 Task: Search one way flight ticket for 2 adults, 4 children and 1 infant on lap in business from Stockton: Stockton Metropolitan Airport to Rock Springs: Southwest Wyoming Regional Airport (rock Springs Sweetwater County Airport) on 8-5-2023. Choice of flights is Singapure airlines. Number of bags: 8 checked bags. Price is upto 60000. Outbound departure time preference is 7:45.
Action: Mouse moved to (289, 120)
Screenshot: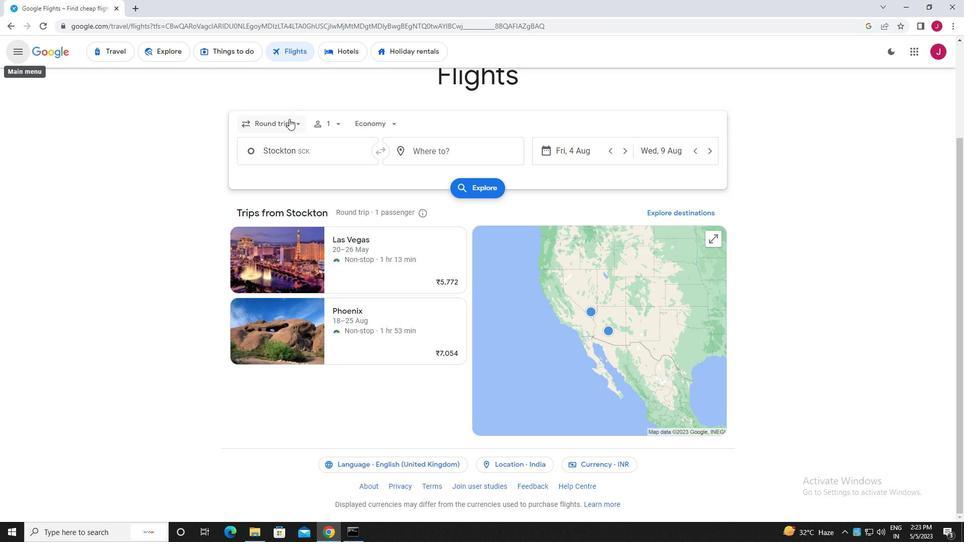 
Action: Mouse pressed left at (289, 120)
Screenshot: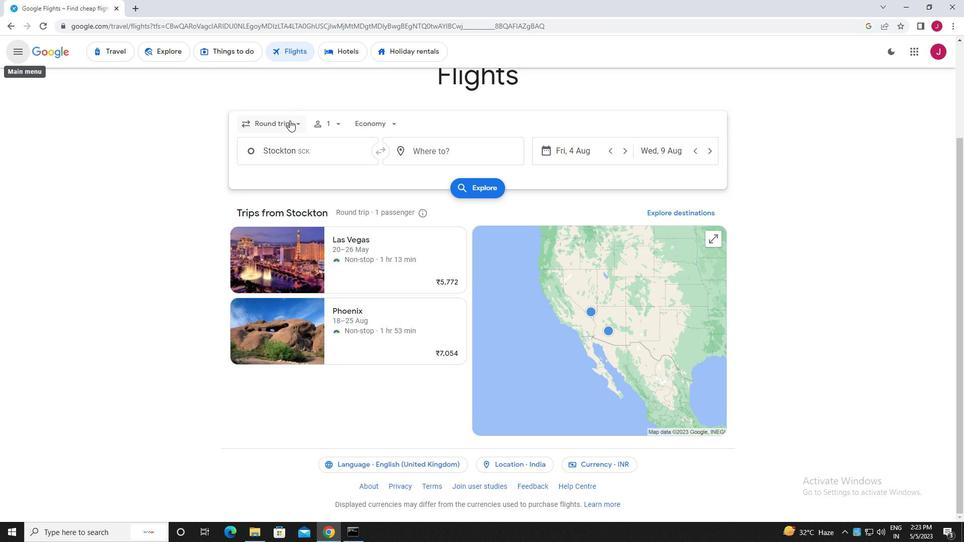 
Action: Mouse moved to (288, 165)
Screenshot: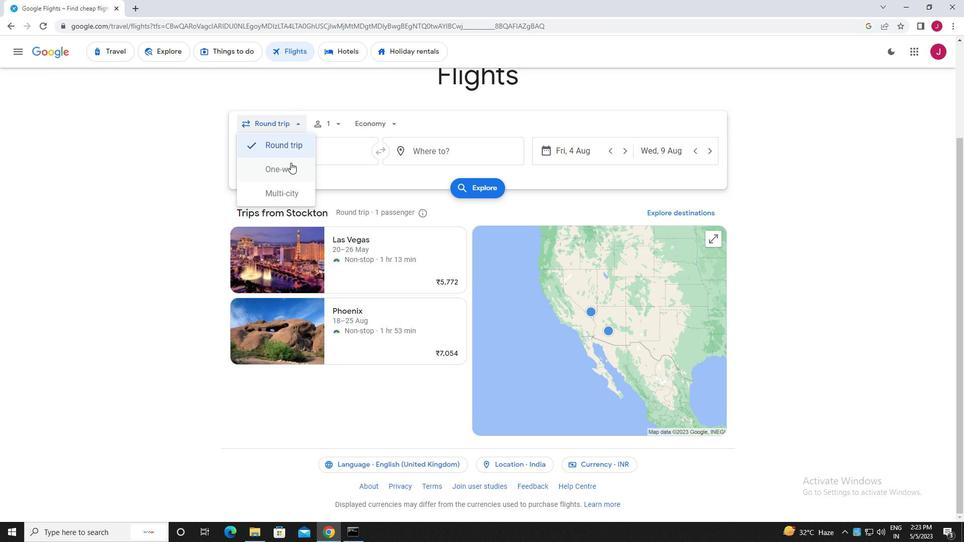 
Action: Mouse pressed left at (288, 165)
Screenshot: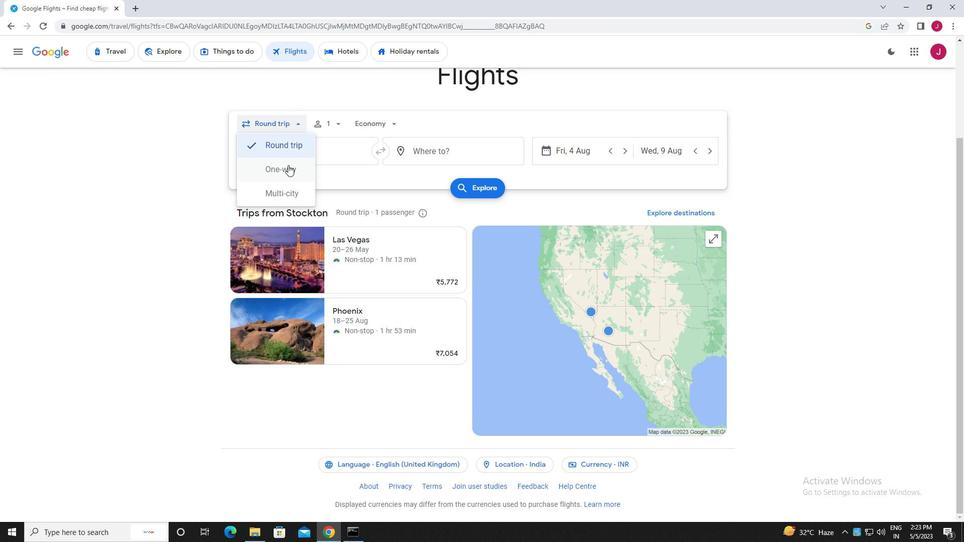 
Action: Mouse moved to (334, 123)
Screenshot: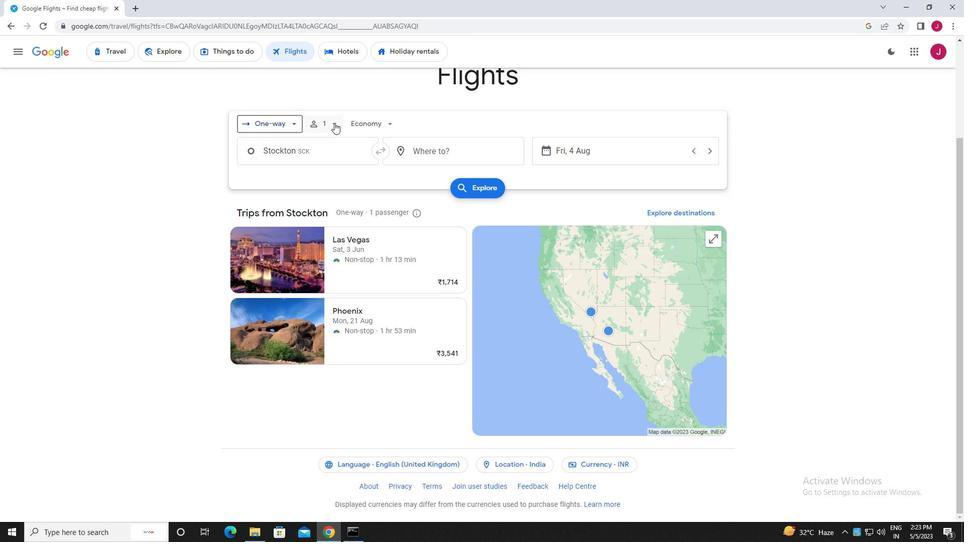 
Action: Mouse pressed left at (334, 123)
Screenshot: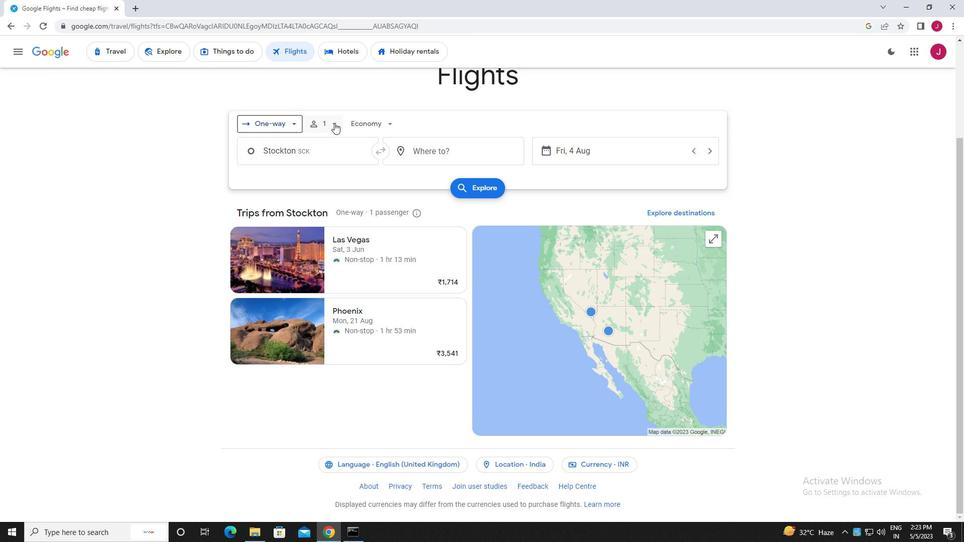 
Action: Mouse moved to (409, 147)
Screenshot: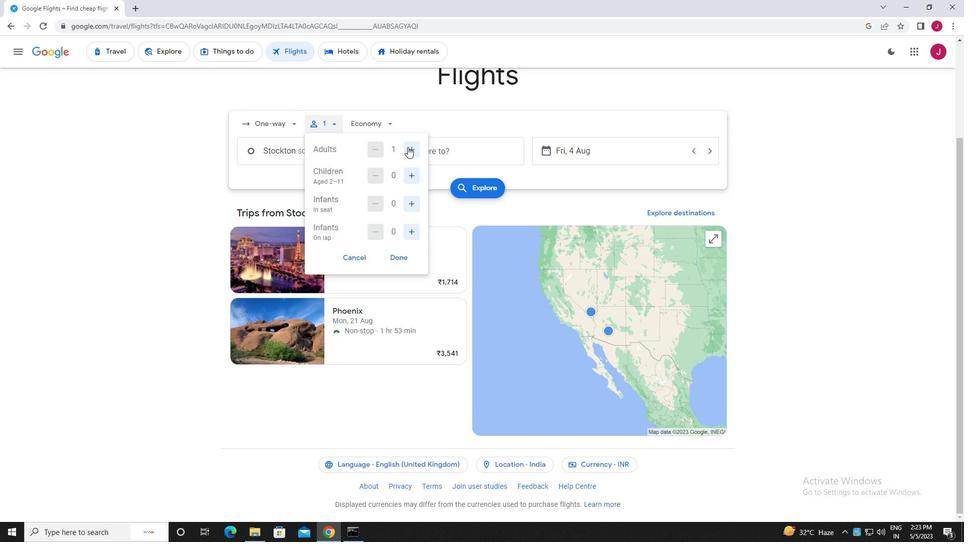 
Action: Mouse pressed left at (409, 147)
Screenshot: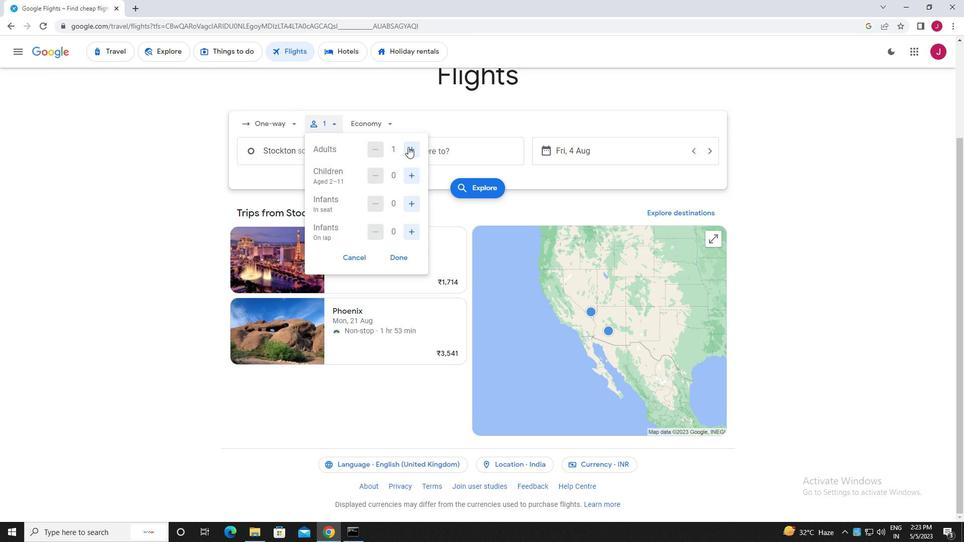
Action: Mouse moved to (406, 176)
Screenshot: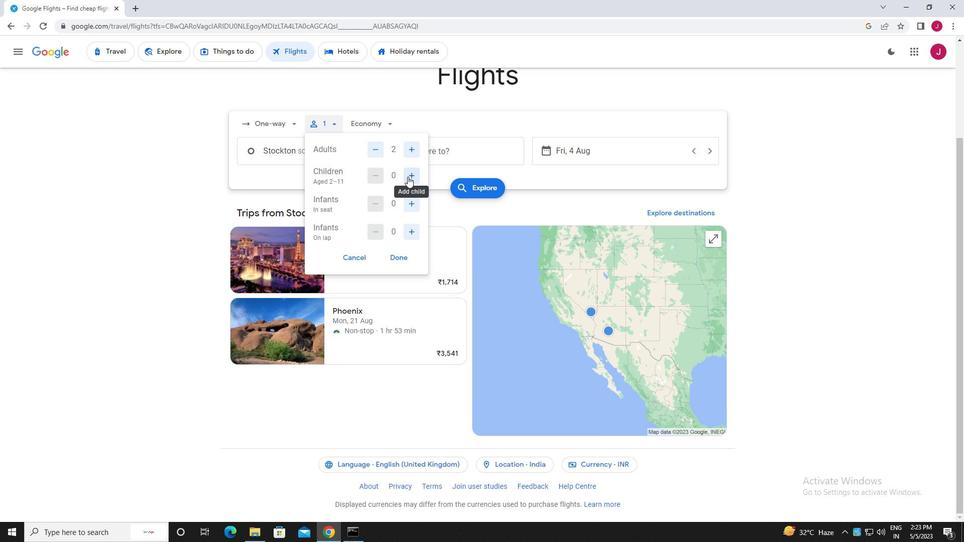 
Action: Mouse pressed left at (406, 176)
Screenshot: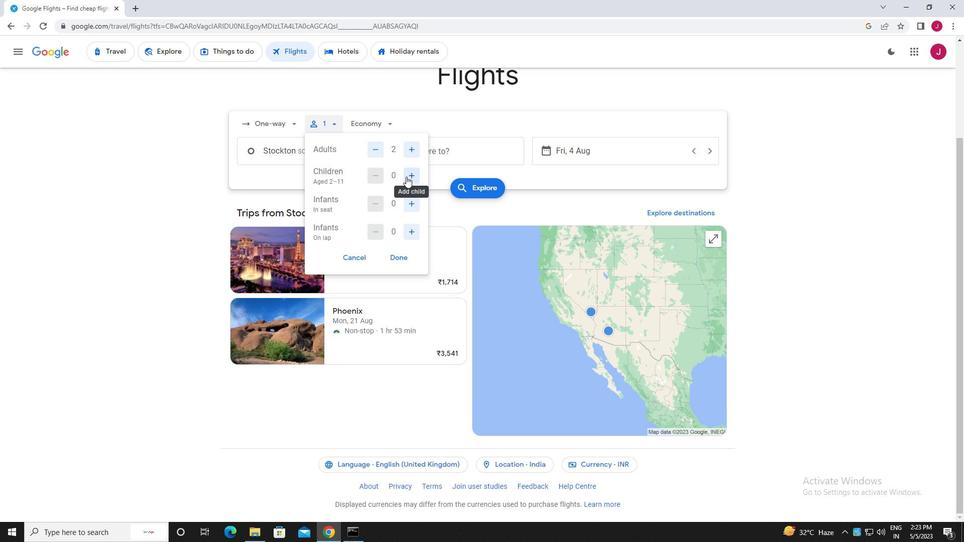
Action: Mouse pressed left at (406, 176)
Screenshot: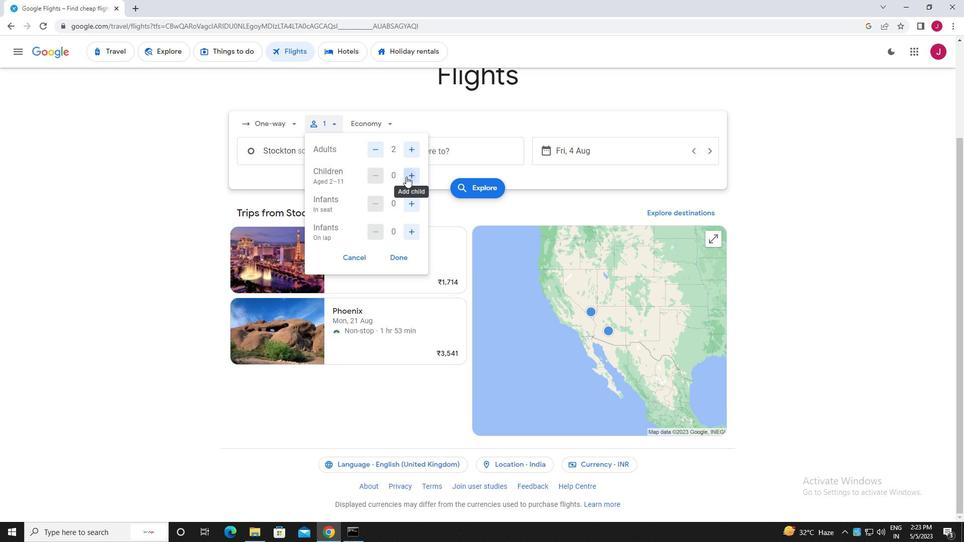 
Action: Mouse pressed left at (406, 176)
Screenshot: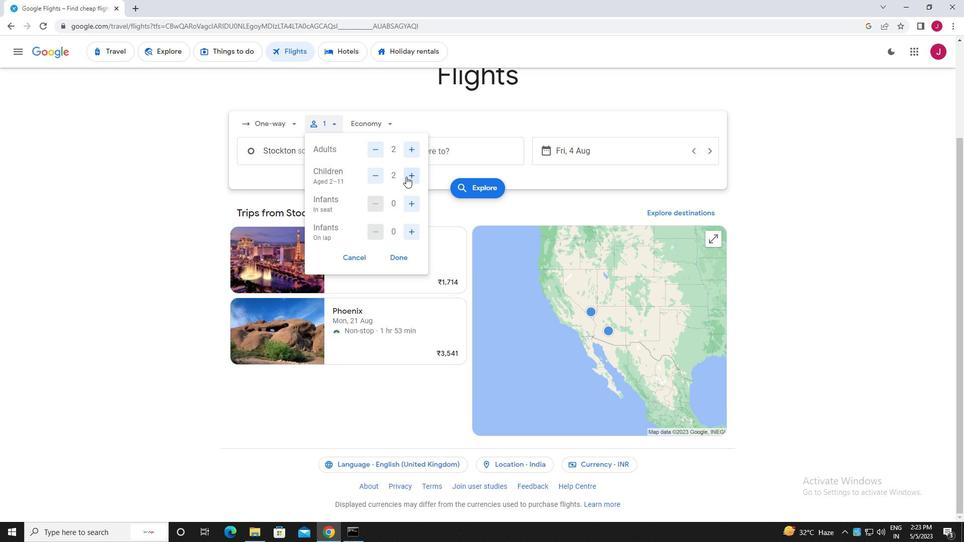 
Action: Mouse pressed left at (406, 176)
Screenshot: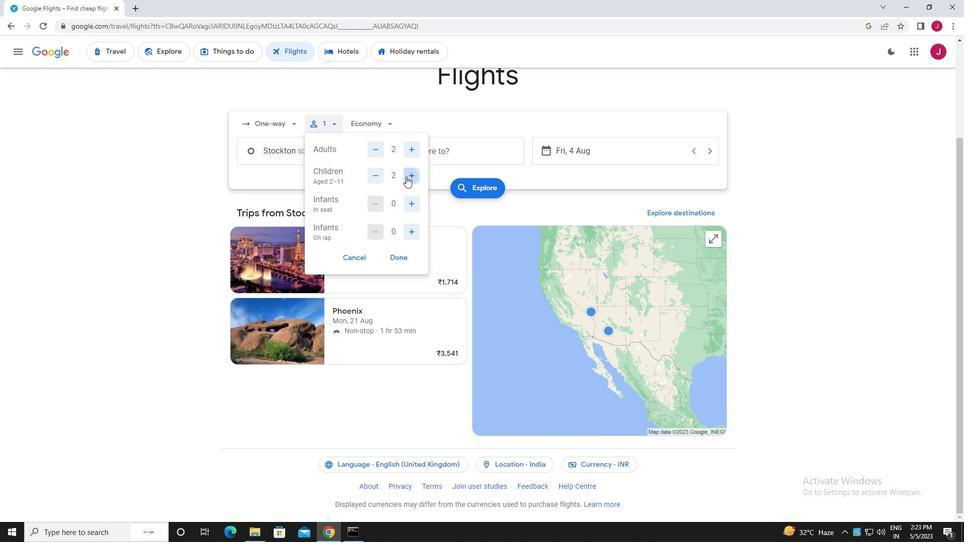 
Action: Mouse moved to (410, 231)
Screenshot: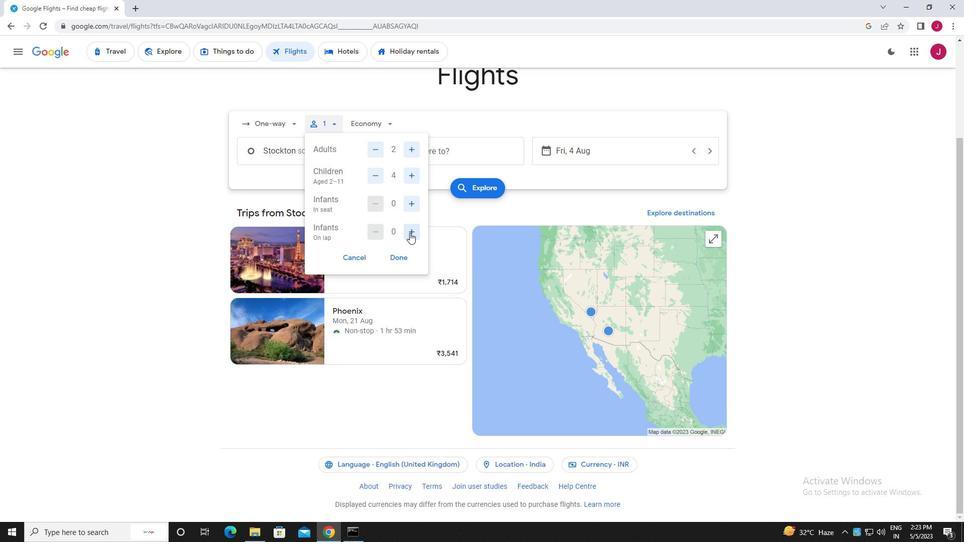 
Action: Mouse pressed left at (410, 231)
Screenshot: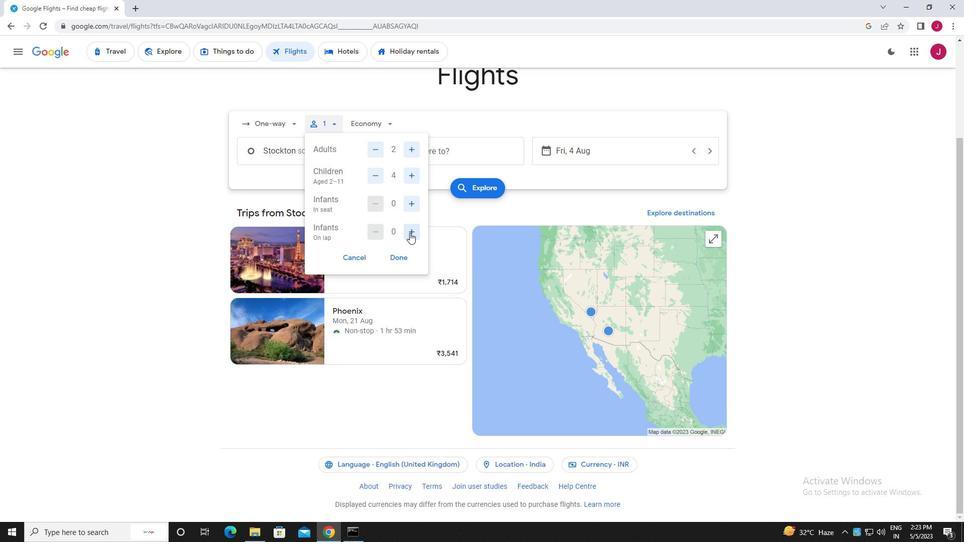
Action: Mouse moved to (395, 257)
Screenshot: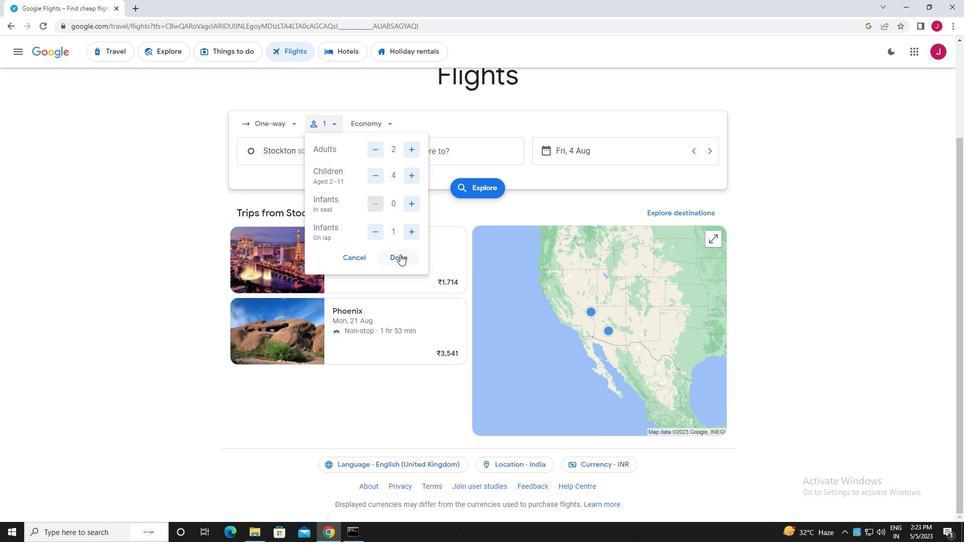 
Action: Mouse pressed left at (395, 257)
Screenshot: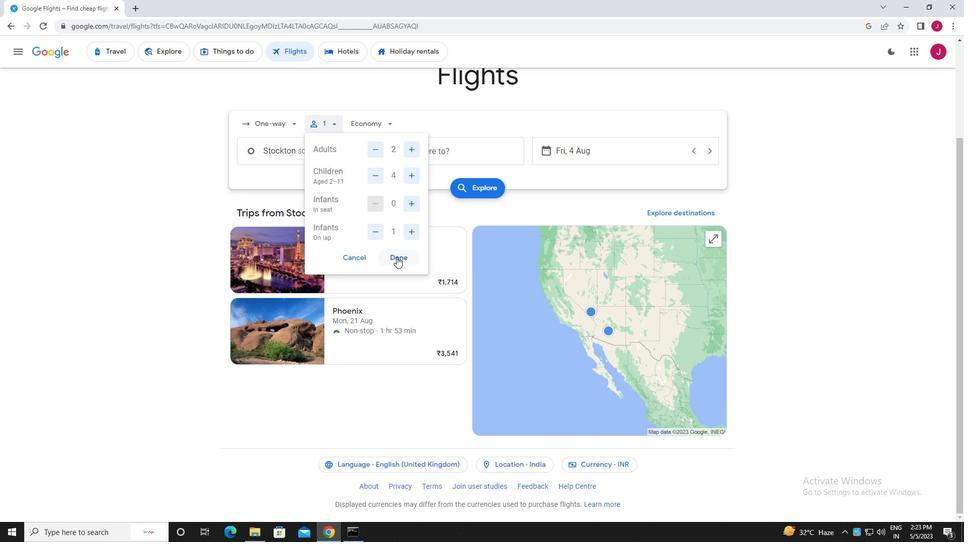 
Action: Mouse moved to (379, 122)
Screenshot: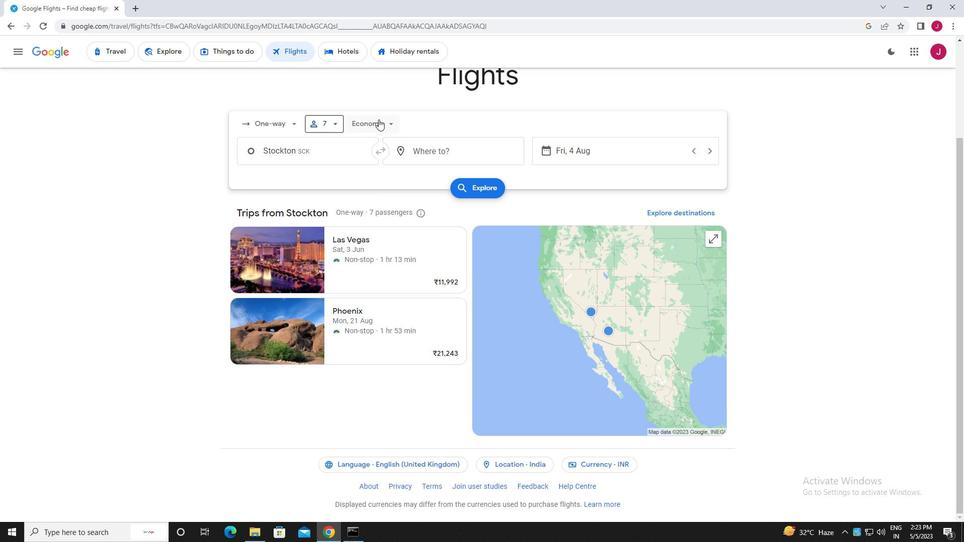 
Action: Mouse pressed left at (379, 122)
Screenshot: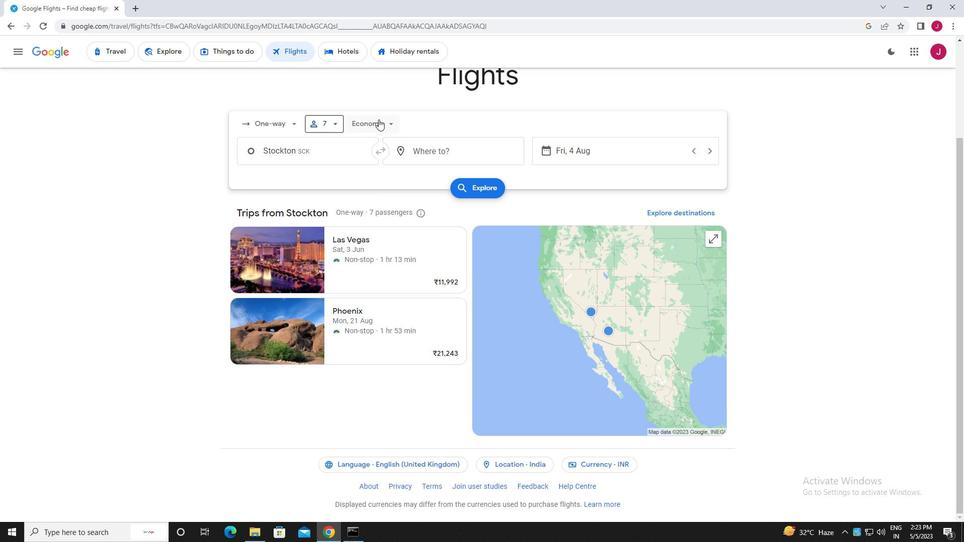 
Action: Mouse moved to (401, 192)
Screenshot: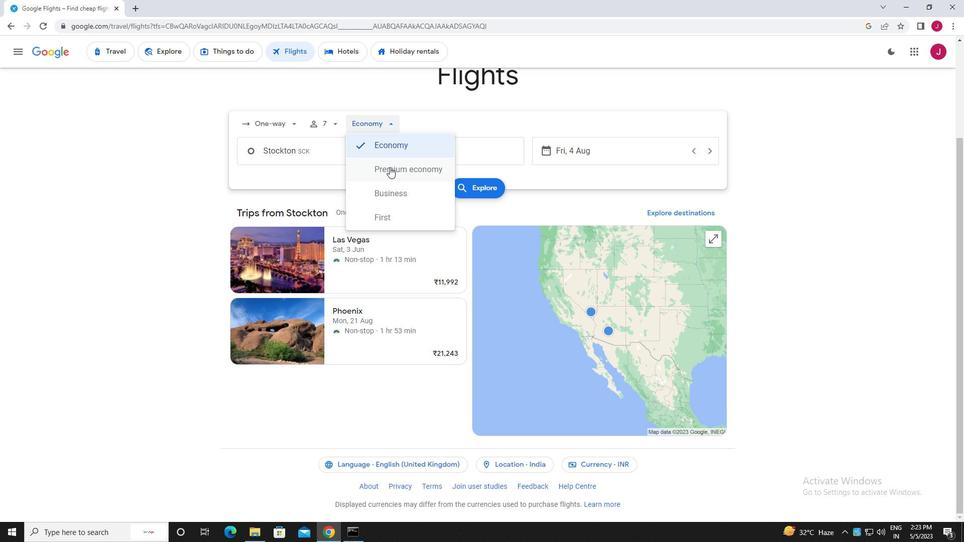 
Action: Mouse pressed left at (401, 192)
Screenshot: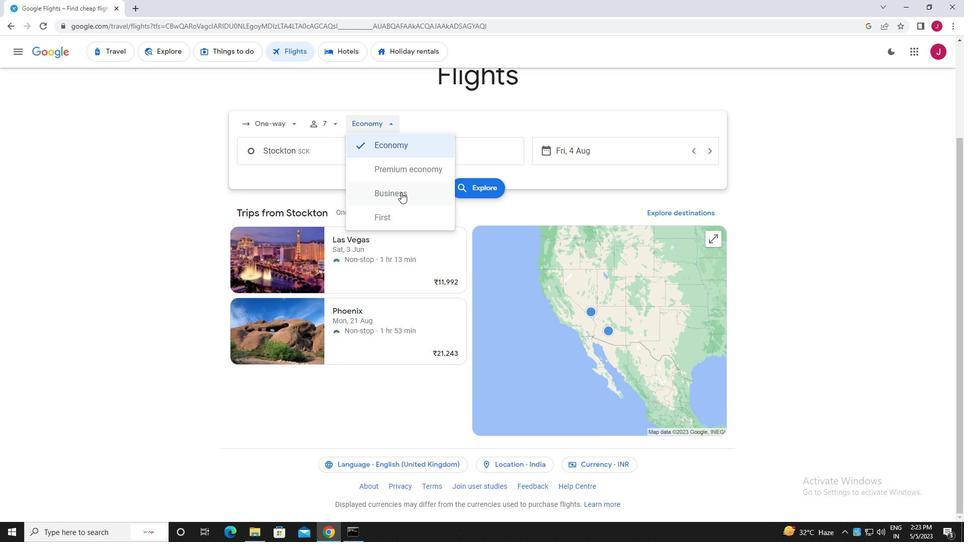 
Action: Mouse moved to (341, 158)
Screenshot: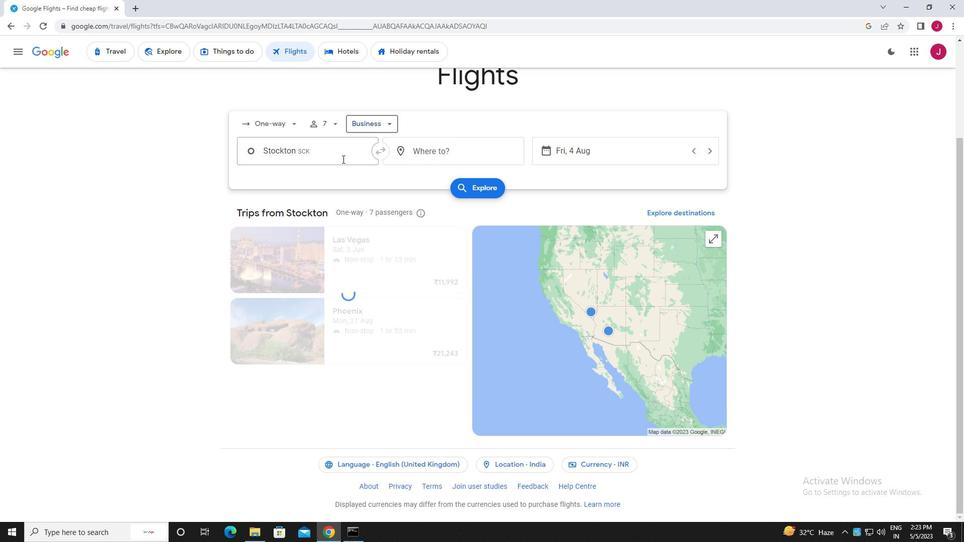 
Action: Mouse pressed left at (341, 158)
Screenshot: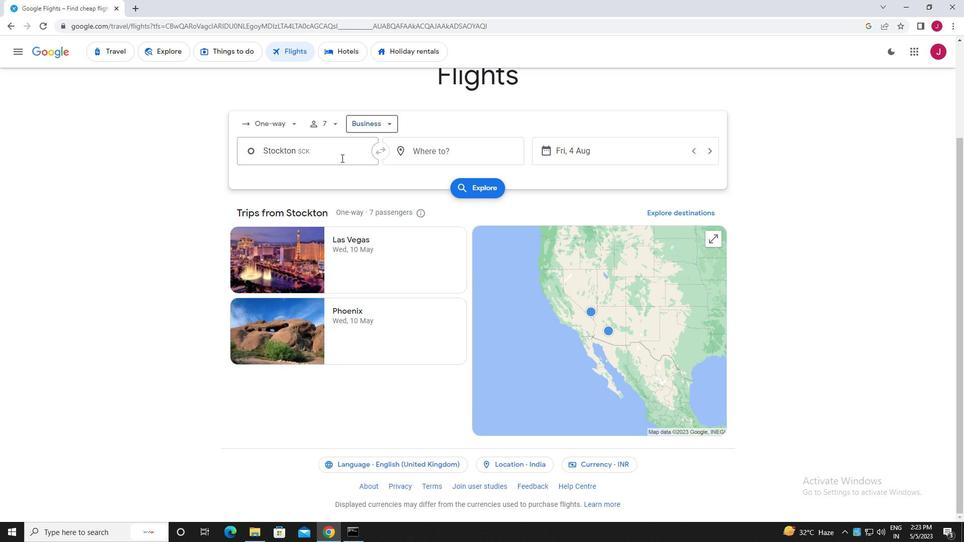 
Action: Mouse moved to (341, 158)
Screenshot: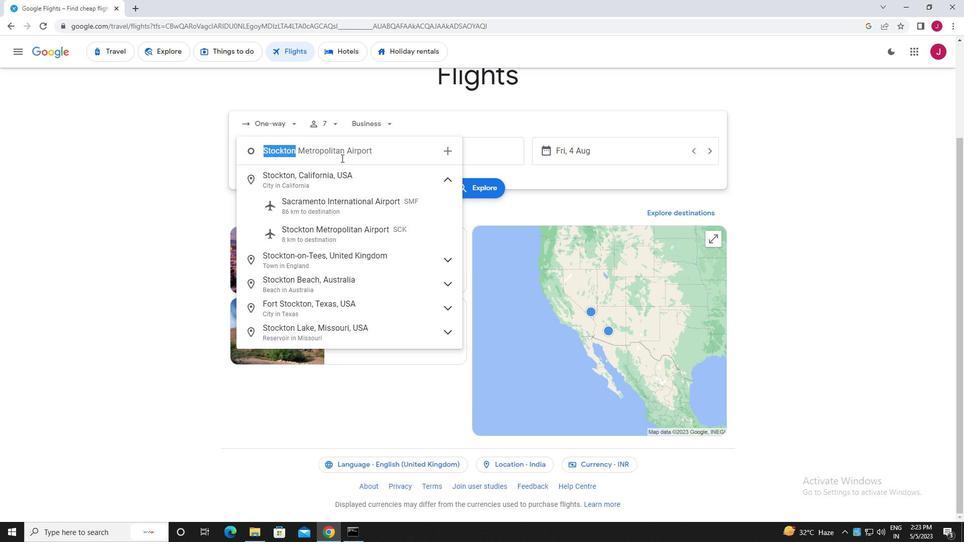 
Action: Key pressed stockson
Screenshot: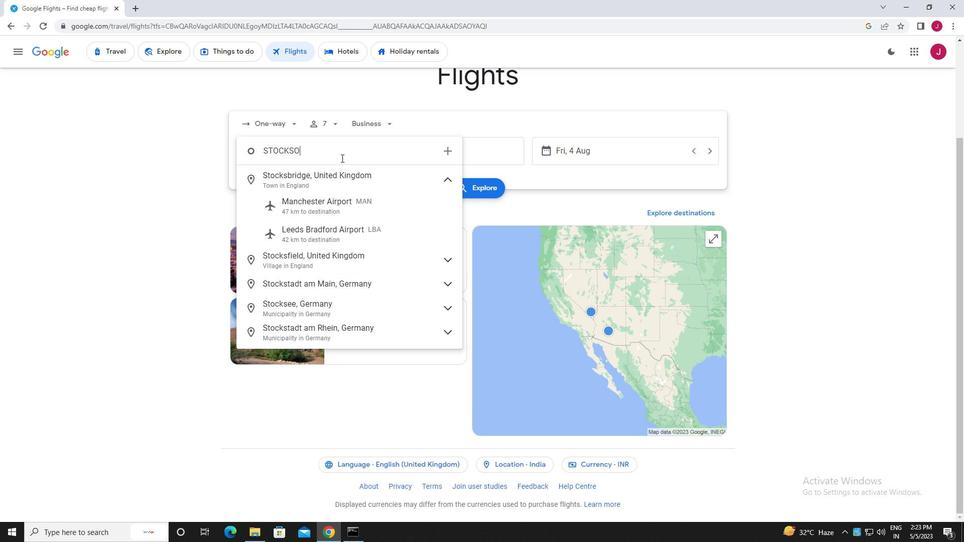 
Action: Mouse moved to (379, 229)
Screenshot: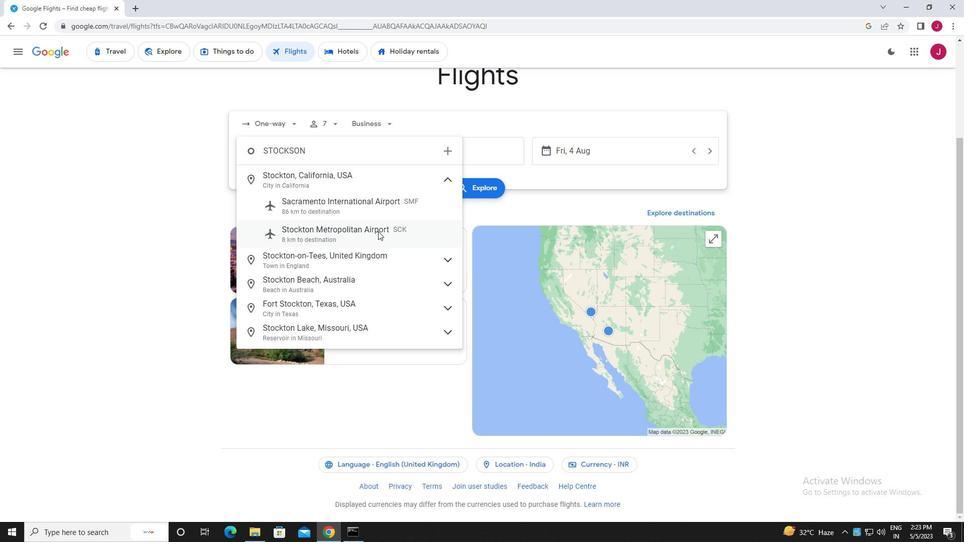 
Action: Mouse pressed left at (379, 229)
Screenshot: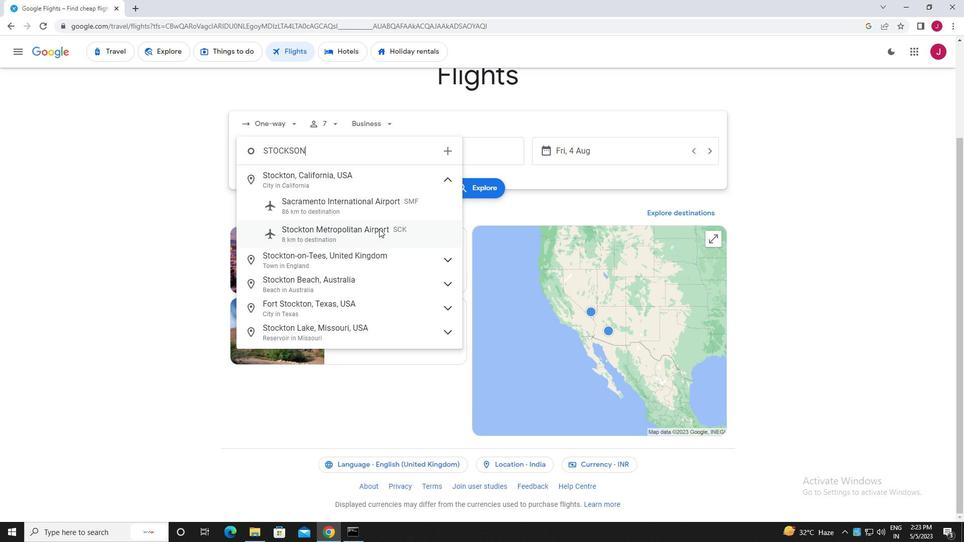 
Action: Mouse moved to (469, 153)
Screenshot: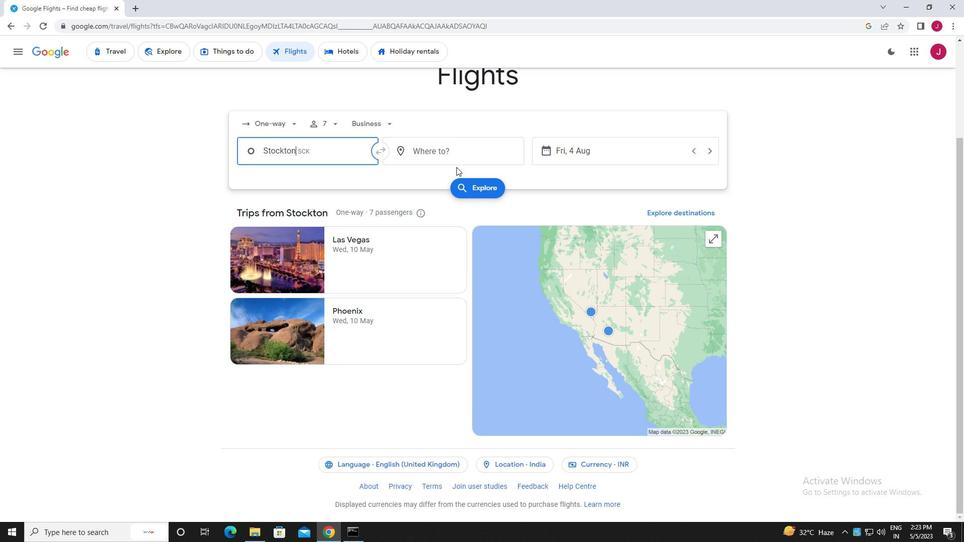 
Action: Mouse pressed left at (469, 153)
Screenshot: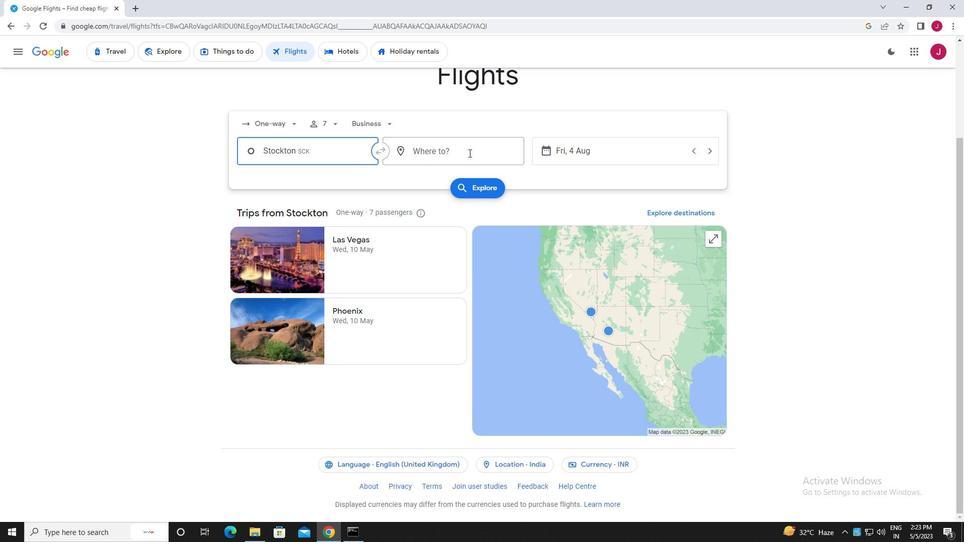 
Action: Key pressed rock<Key.space>spring
Screenshot: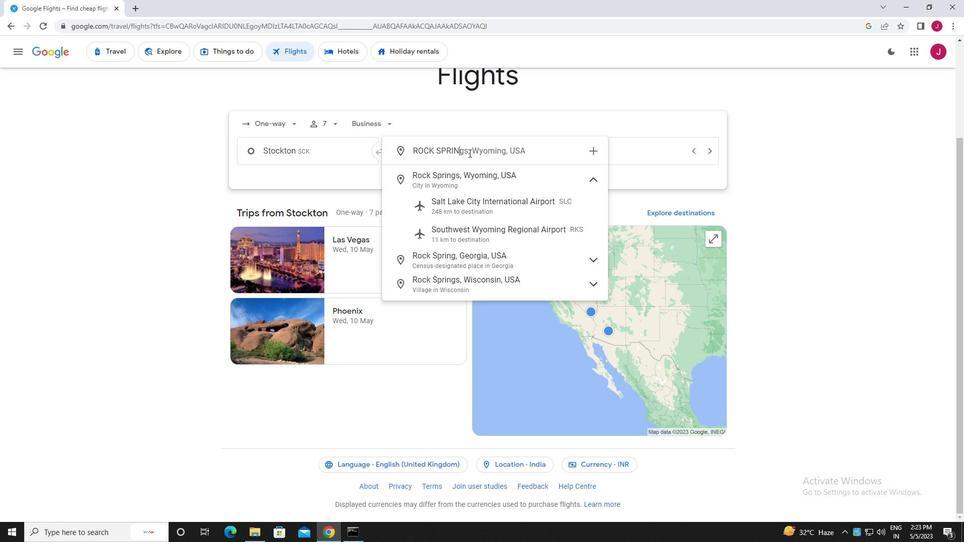 
Action: Mouse moved to (515, 228)
Screenshot: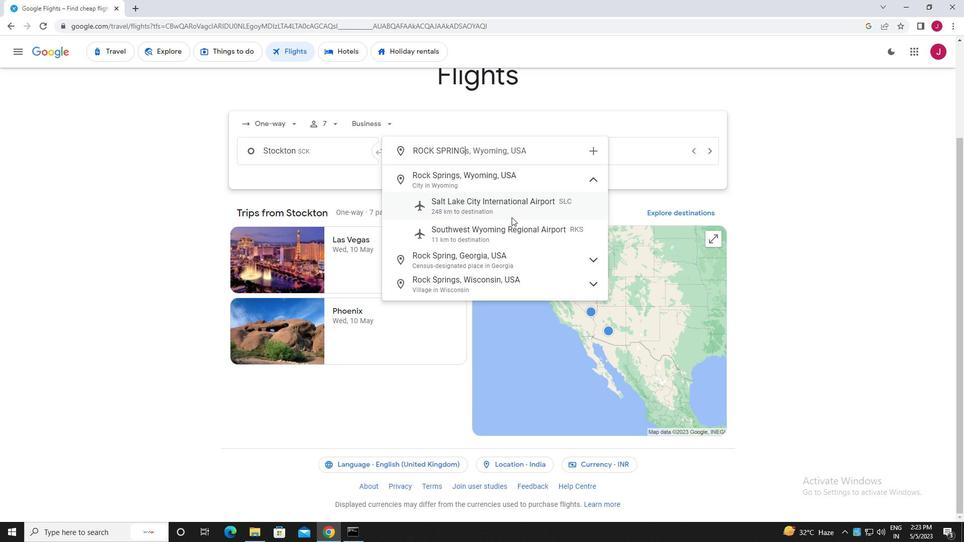 
Action: Mouse pressed left at (515, 228)
Screenshot: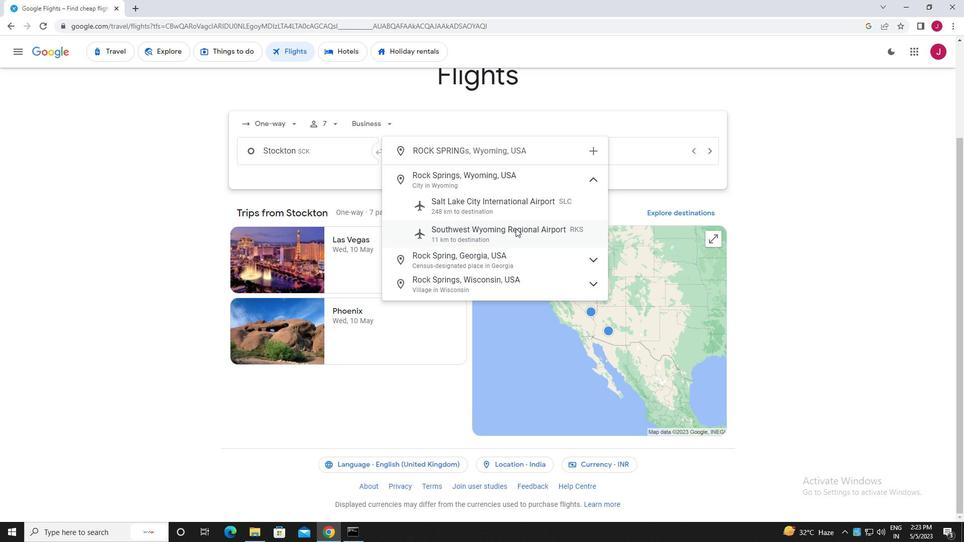 
Action: Mouse moved to (600, 153)
Screenshot: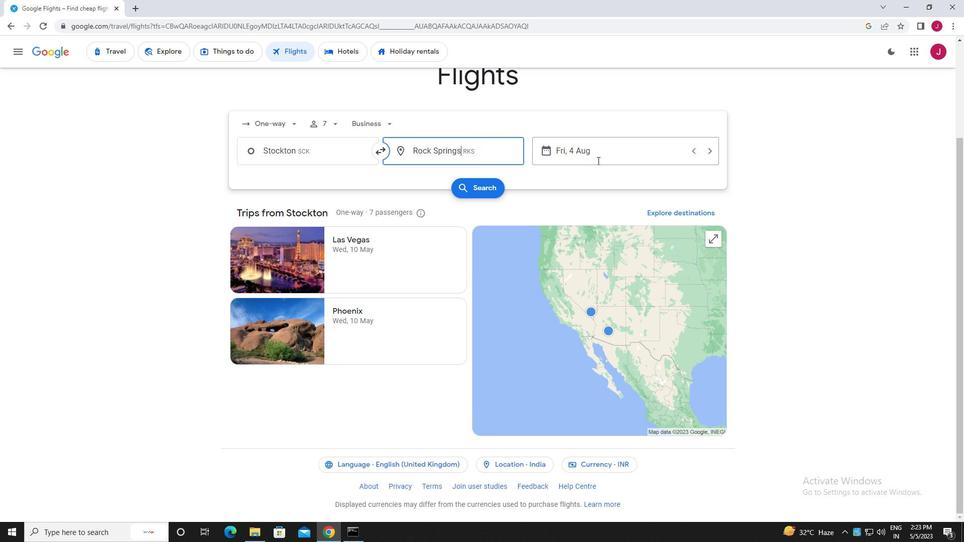 
Action: Mouse pressed left at (600, 153)
Screenshot: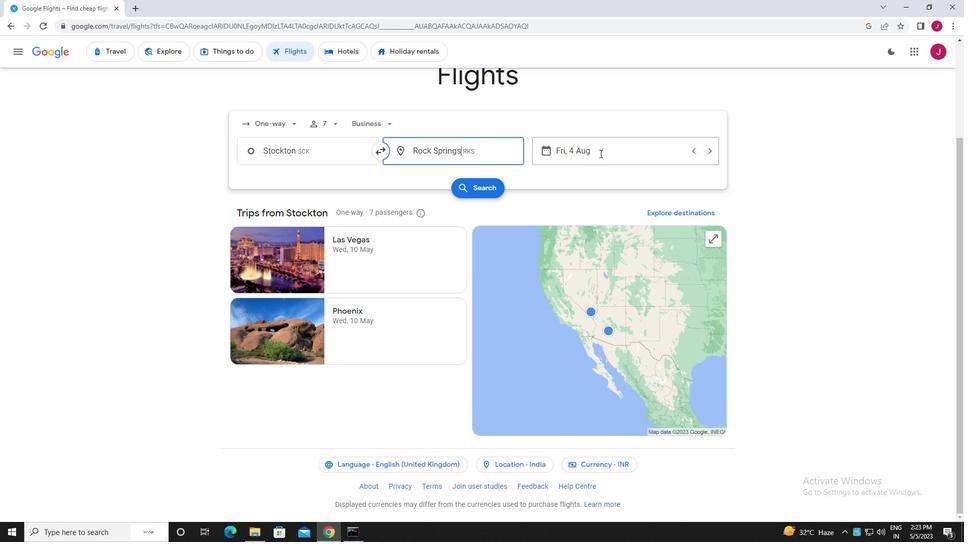 
Action: Mouse moved to (512, 235)
Screenshot: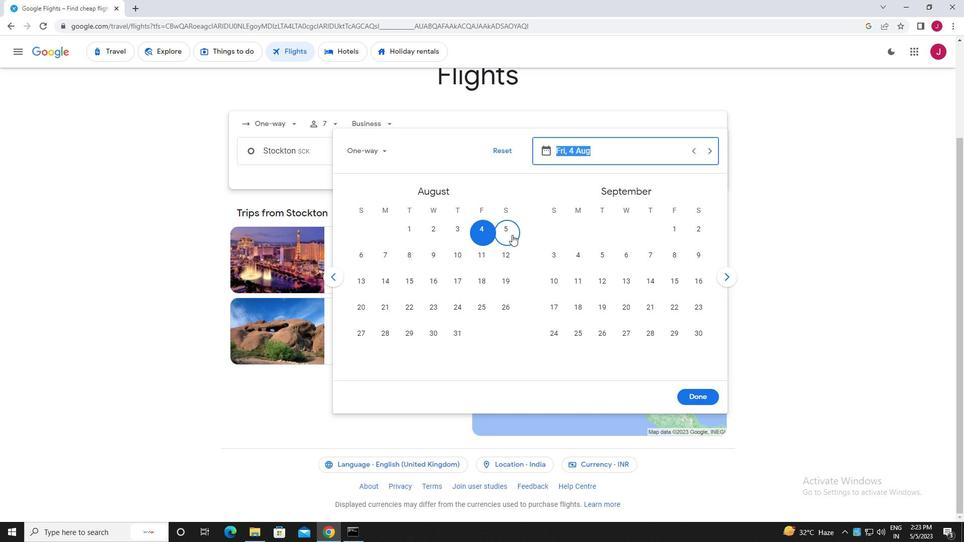 
Action: Mouse pressed left at (512, 235)
Screenshot: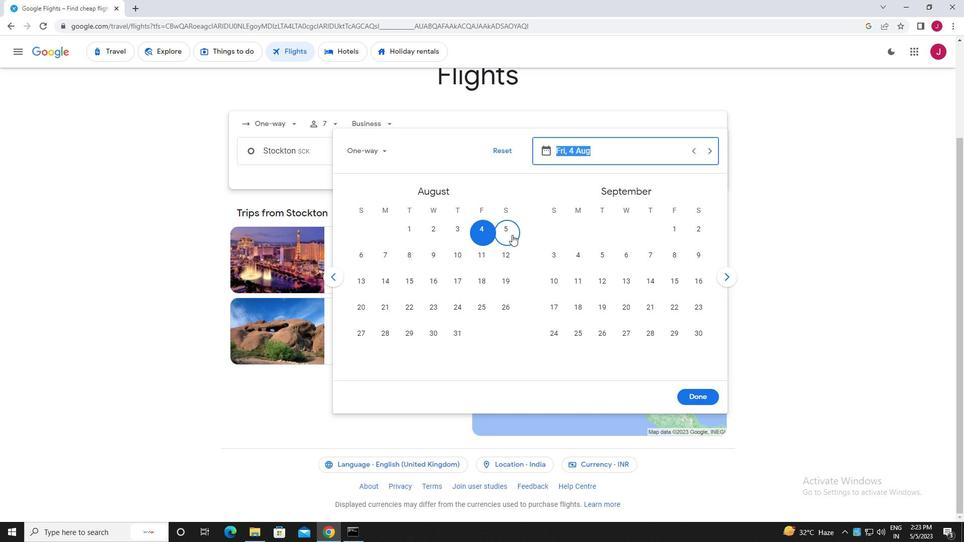 
Action: Mouse moved to (702, 395)
Screenshot: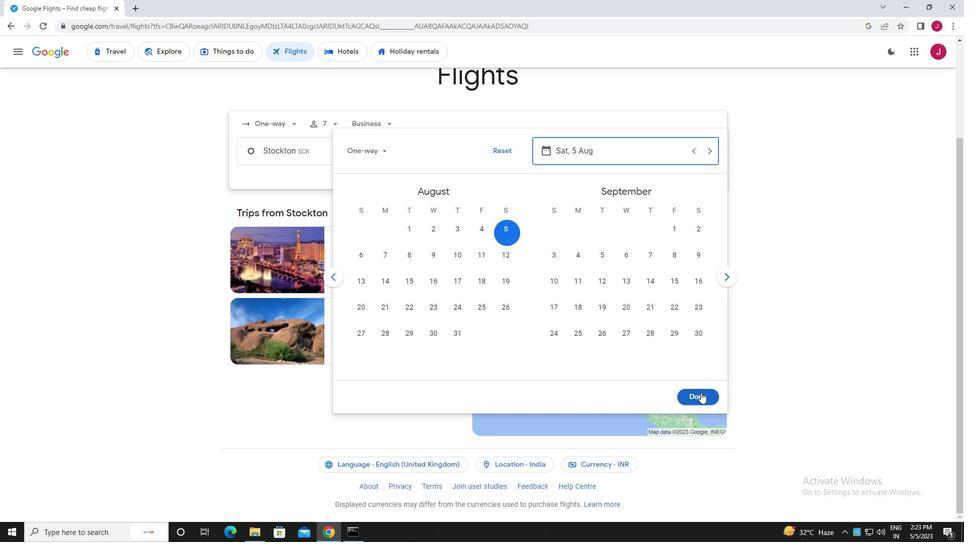 
Action: Mouse pressed left at (702, 395)
Screenshot: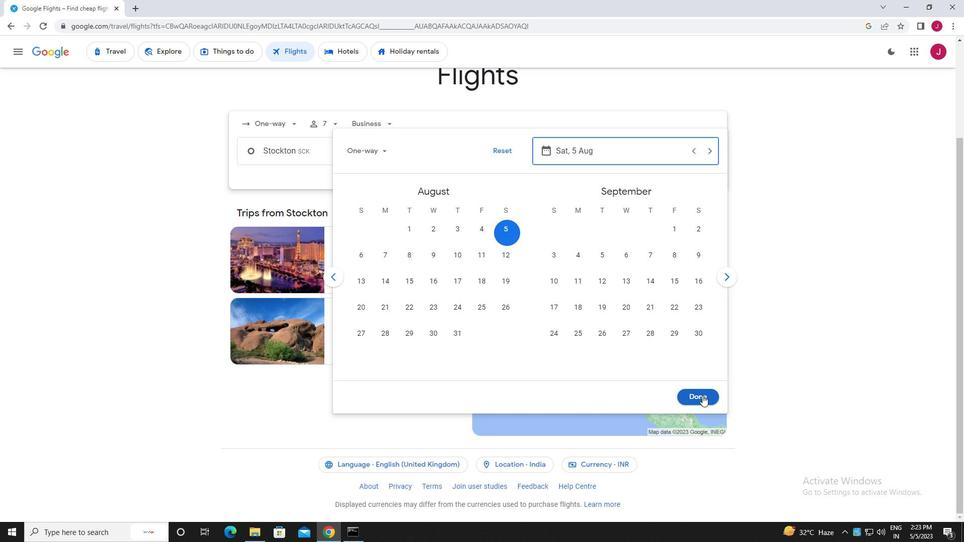
Action: Mouse moved to (486, 186)
Screenshot: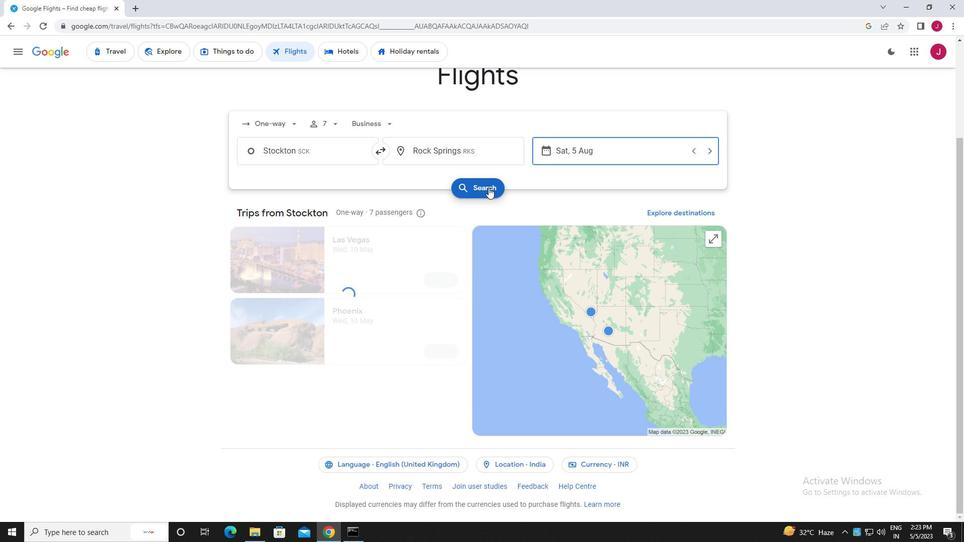 
Action: Mouse pressed left at (486, 186)
Screenshot: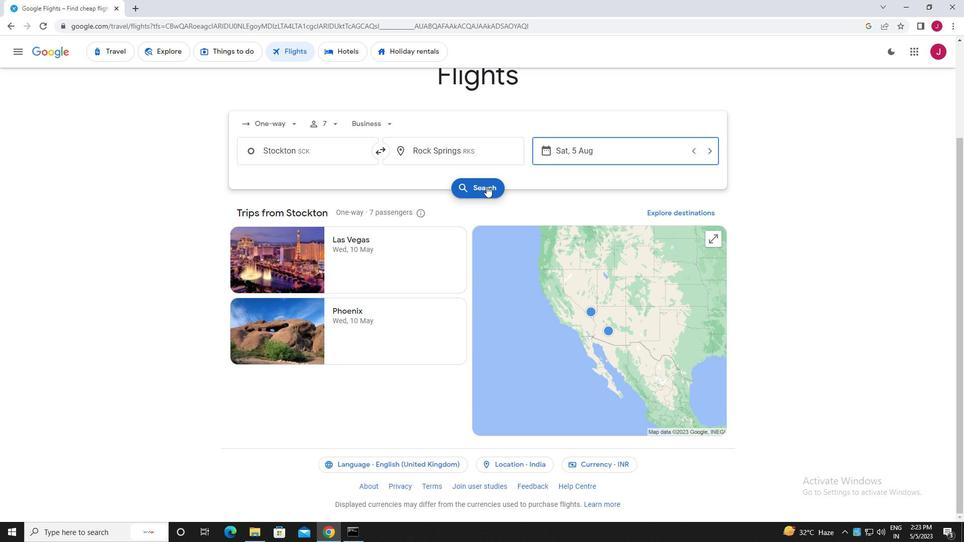 
Action: Mouse moved to (265, 142)
Screenshot: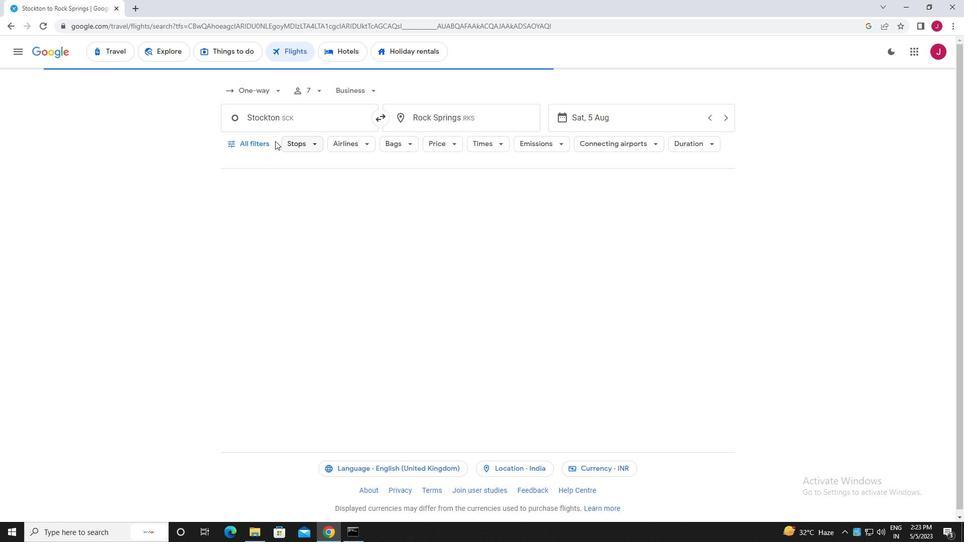 
Action: Mouse pressed left at (265, 142)
Screenshot: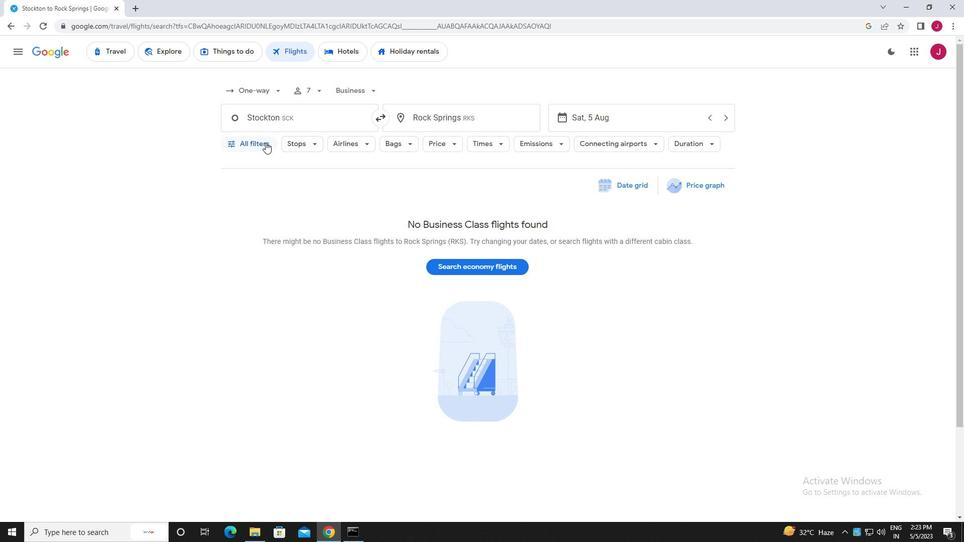 
Action: Mouse moved to (267, 196)
Screenshot: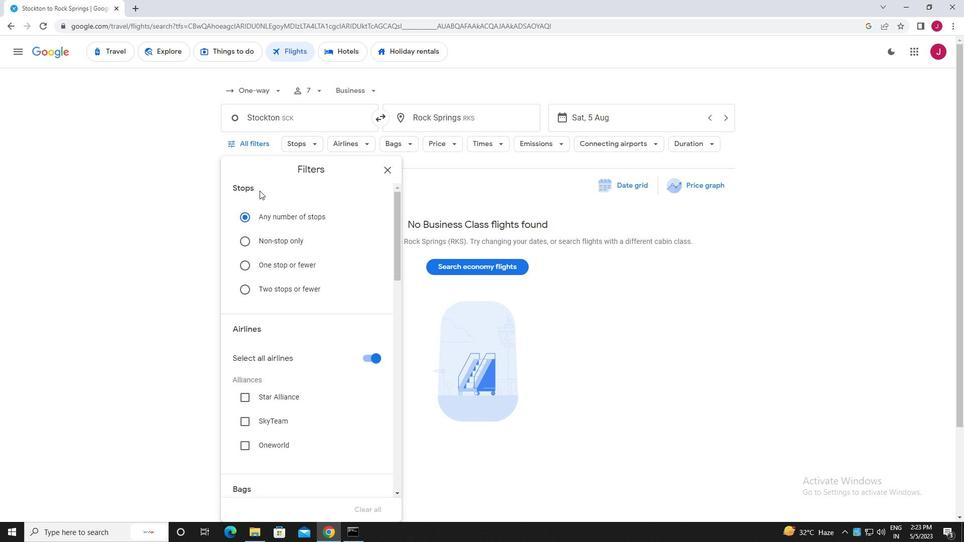 
Action: Mouse scrolled (267, 195) with delta (0, 0)
Screenshot: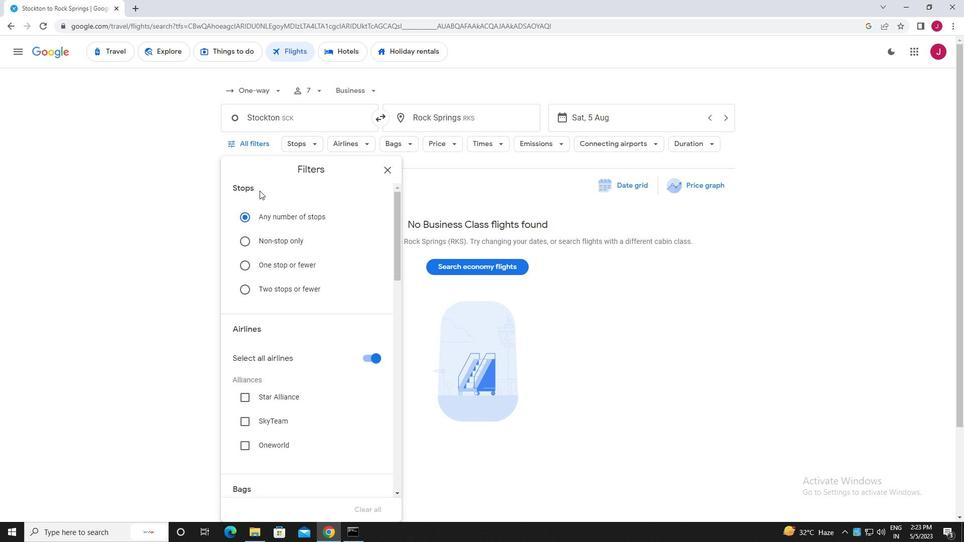 
Action: Mouse moved to (270, 196)
Screenshot: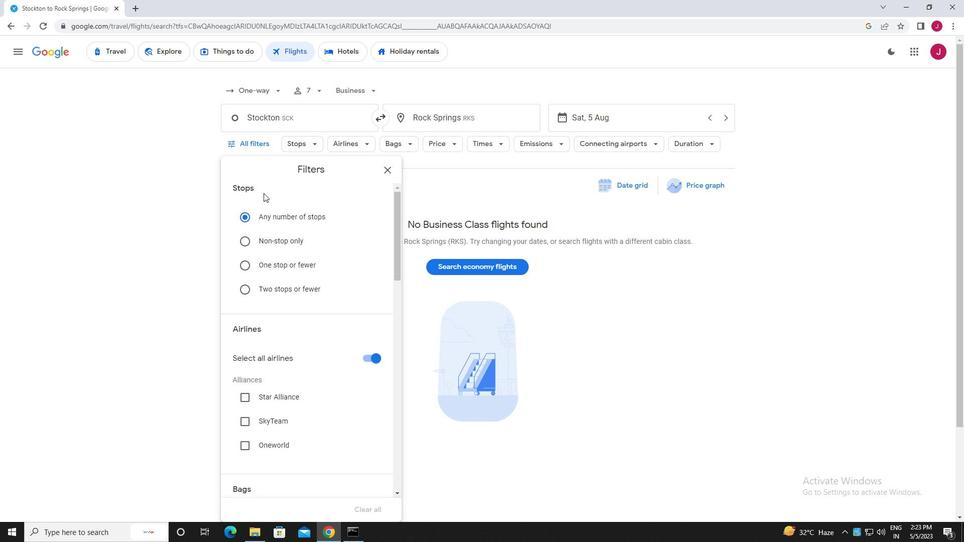 
Action: Mouse scrolled (270, 195) with delta (0, 0)
Screenshot: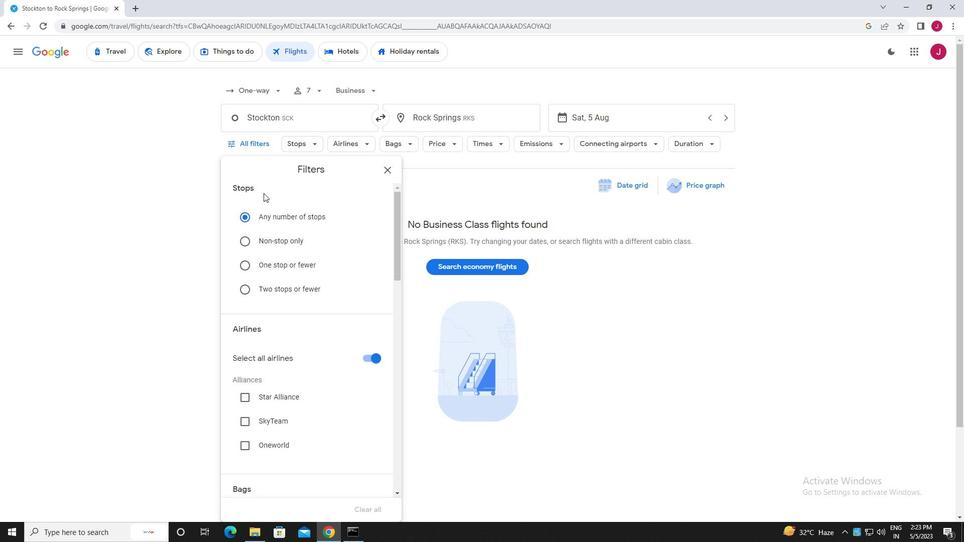 
Action: Mouse moved to (273, 197)
Screenshot: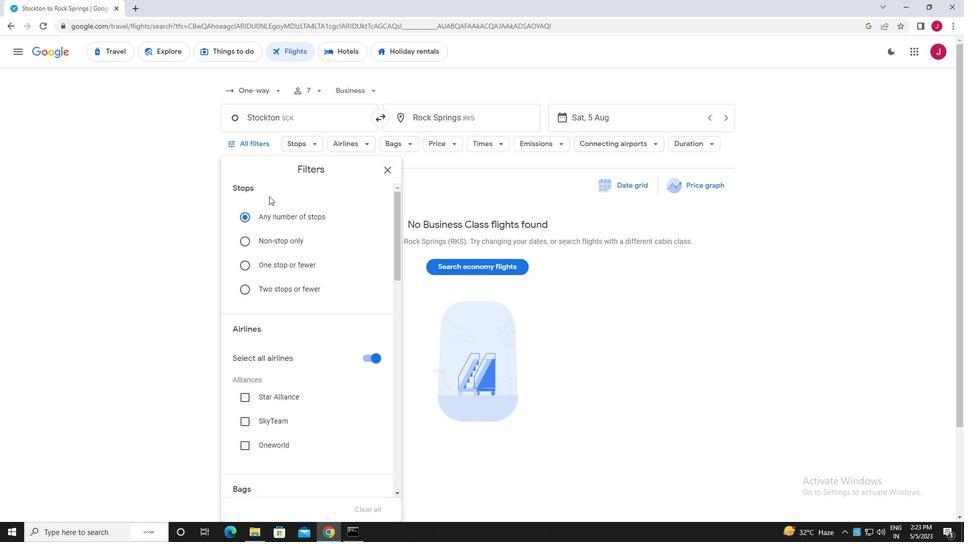 
Action: Mouse scrolled (273, 196) with delta (0, 0)
Screenshot: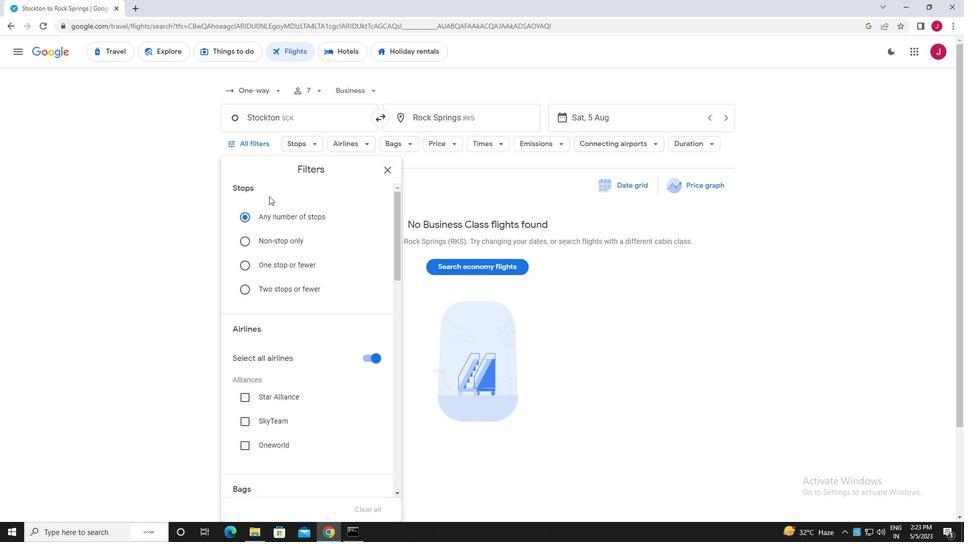 
Action: Mouse moved to (369, 209)
Screenshot: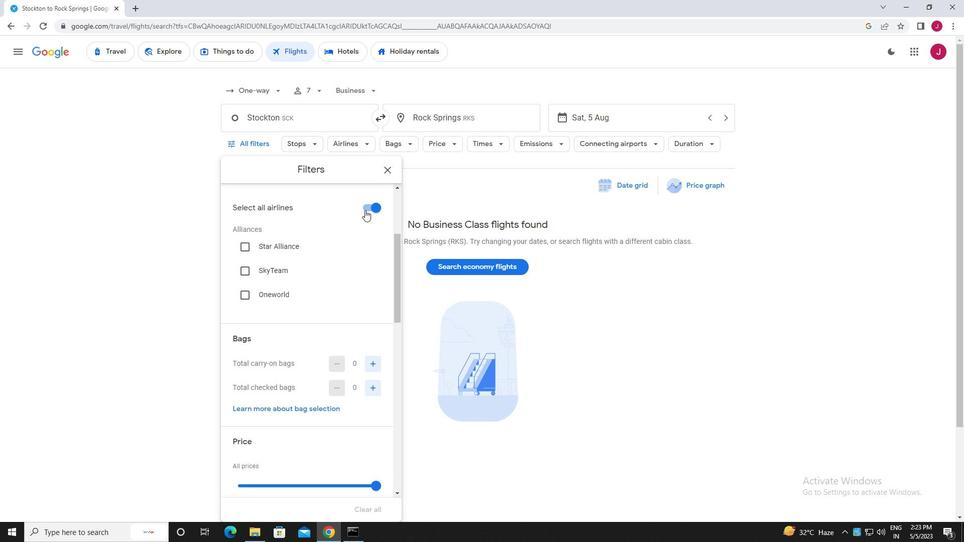 
Action: Mouse pressed left at (369, 209)
Screenshot: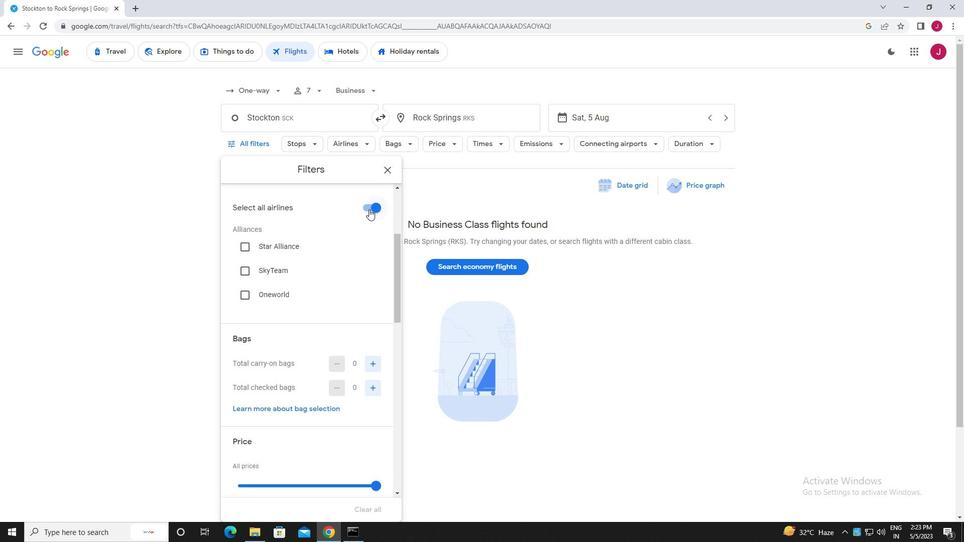 
Action: Mouse moved to (315, 217)
Screenshot: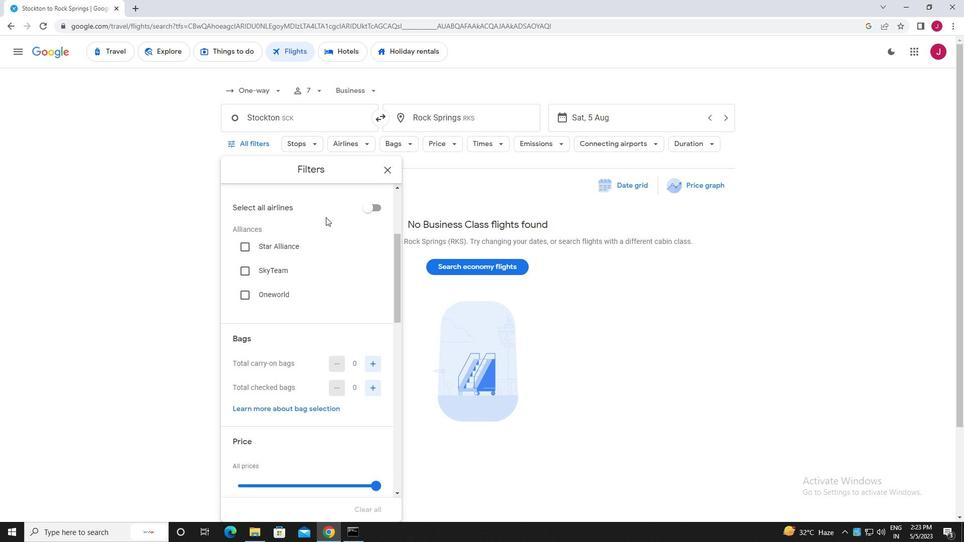 
Action: Mouse scrolled (315, 216) with delta (0, 0)
Screenshot: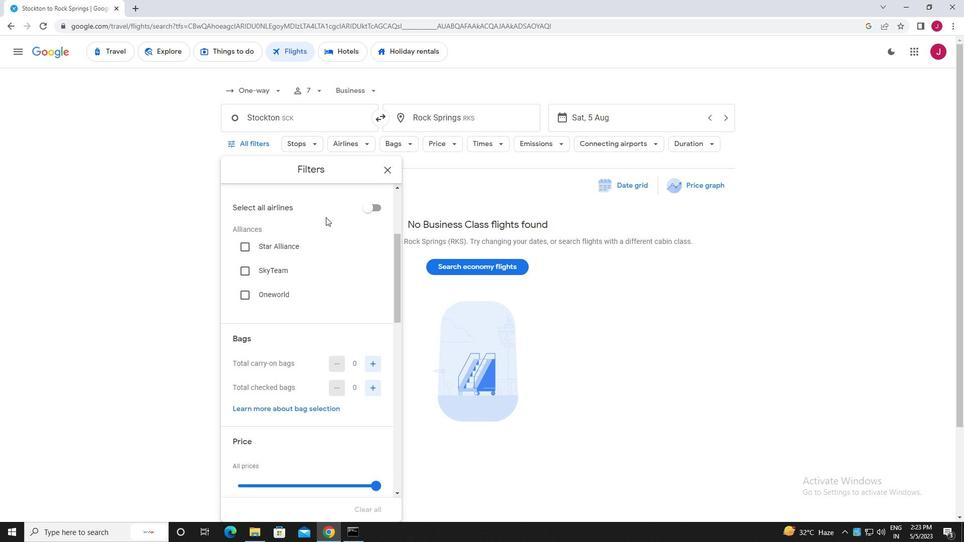 
Action: Mouse scrolled (315, 216) with delta (0, 0)
Screenshot: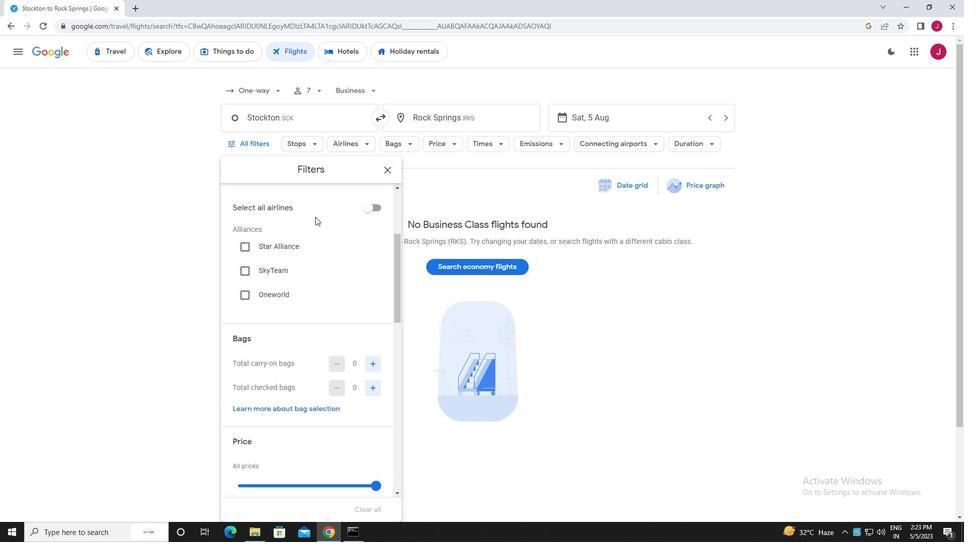 
Action: Mouse scrolled (315, 216) with delta (0, 0)
Screenshot: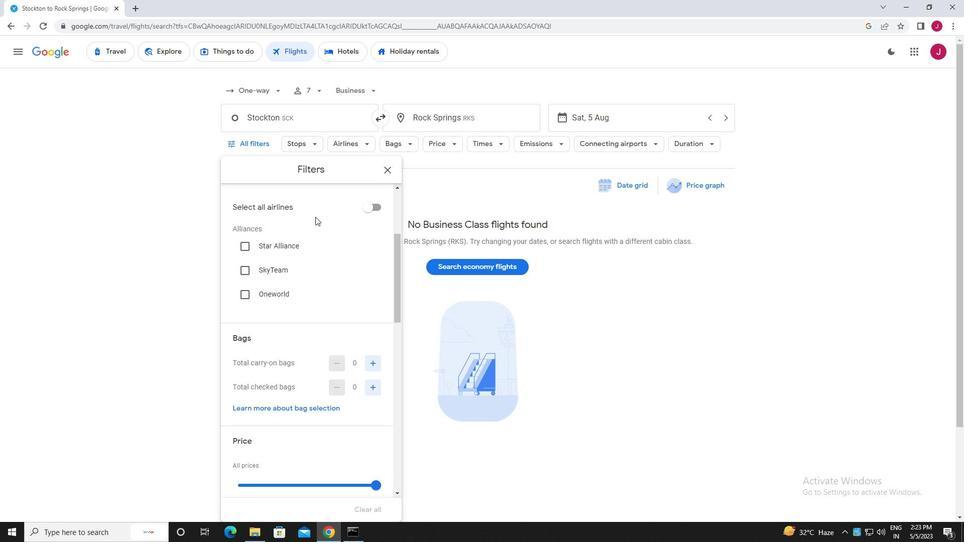 
Action: Mouse moved to (370, 242)
Screenshot: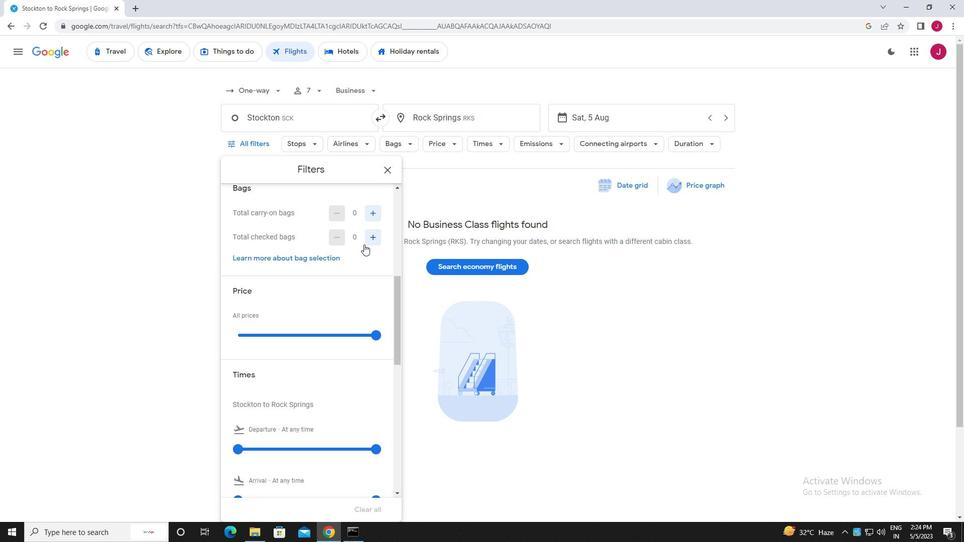 
Action: Mouse pressed left at (370, 242)
Screenshot: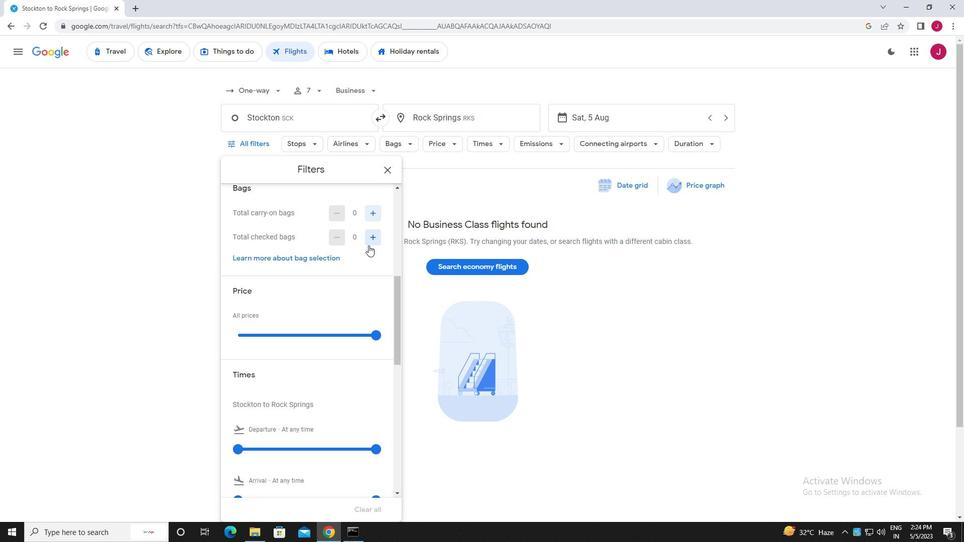 
Action: Mouse pressed left at (370, 242)
Screenshot: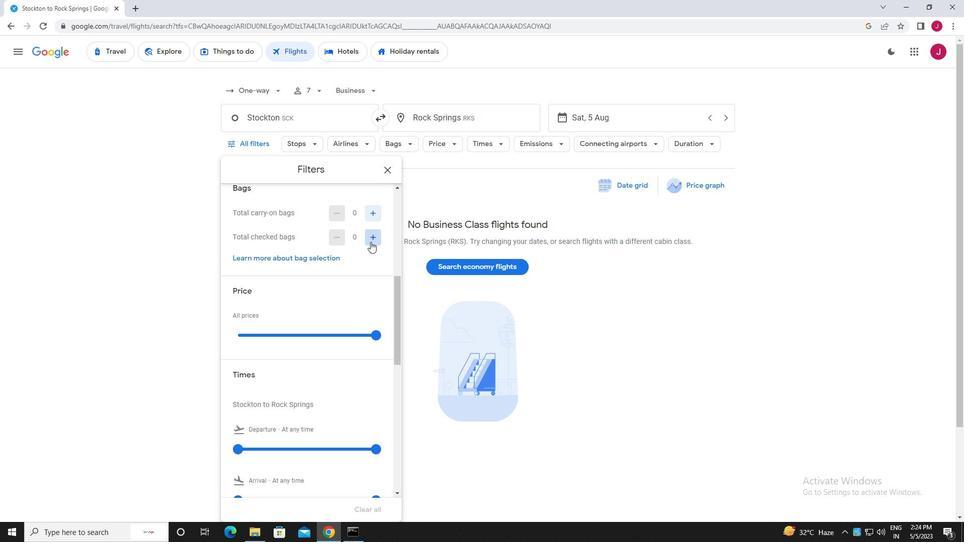 
Action: Mouse pressed left at (370, 242)
Screenshot: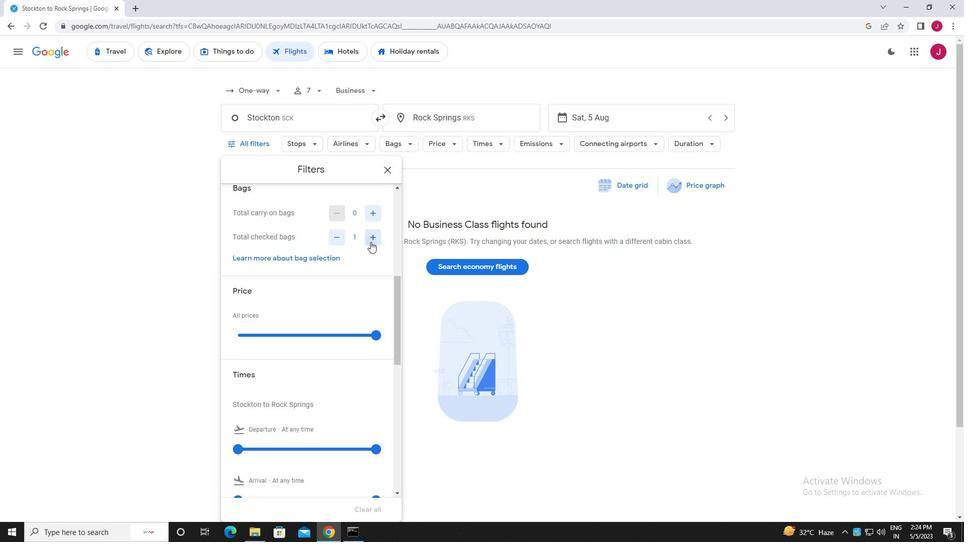 
Action: Mouse pressed left at (370, 242)
Screenshot: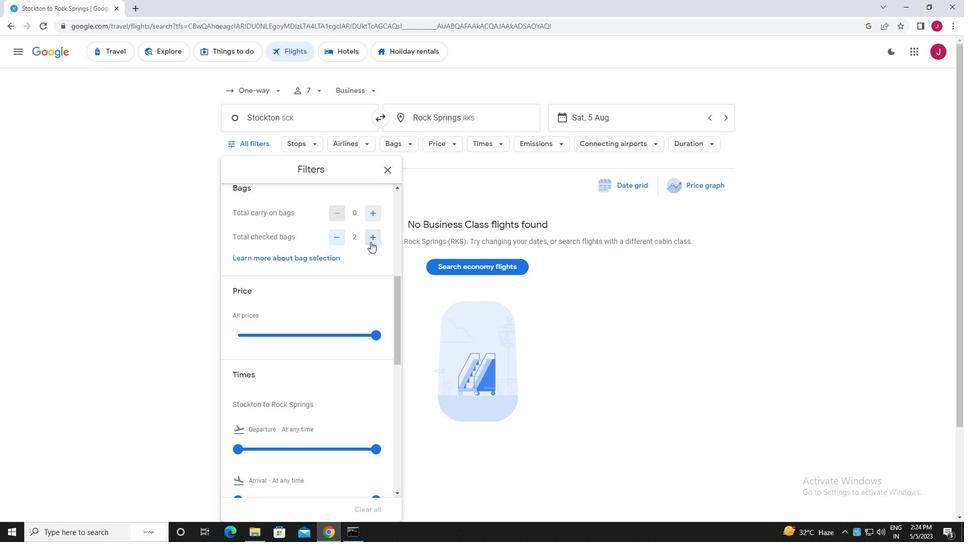 
Action: Mouse pressed left at (370, 242)
Screenshot: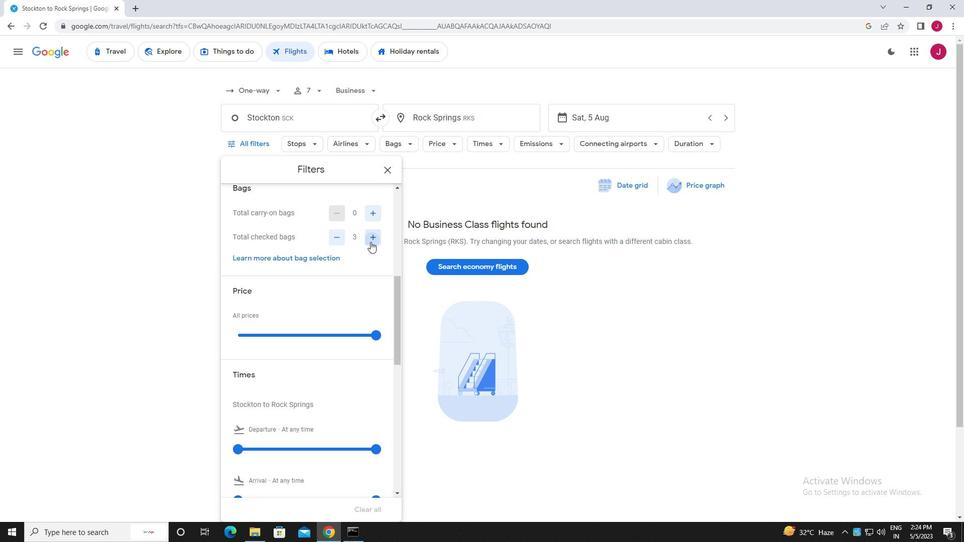 
Action: Mouse pressed left at (370, 242)
Screenshot: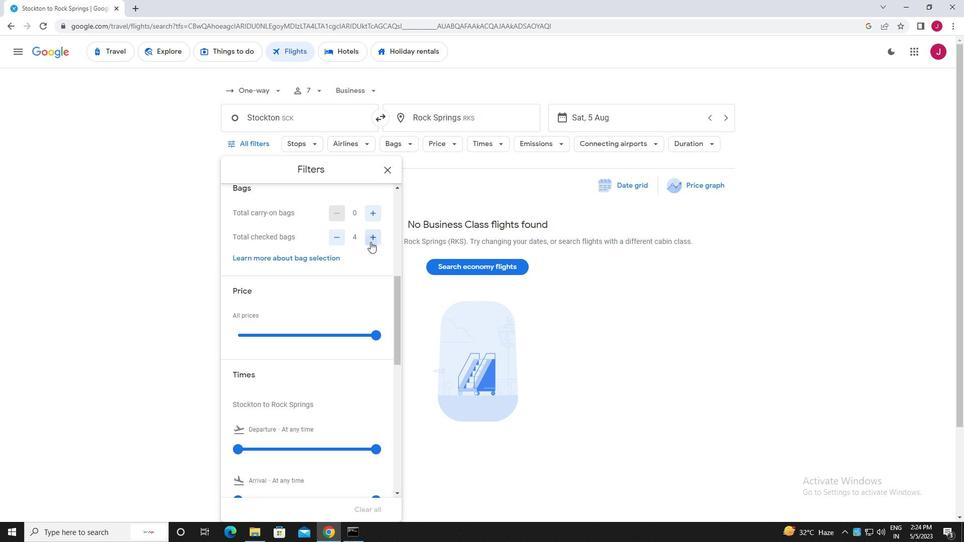 
Action: Mouse pressed left at (370, 242)
Screenshot: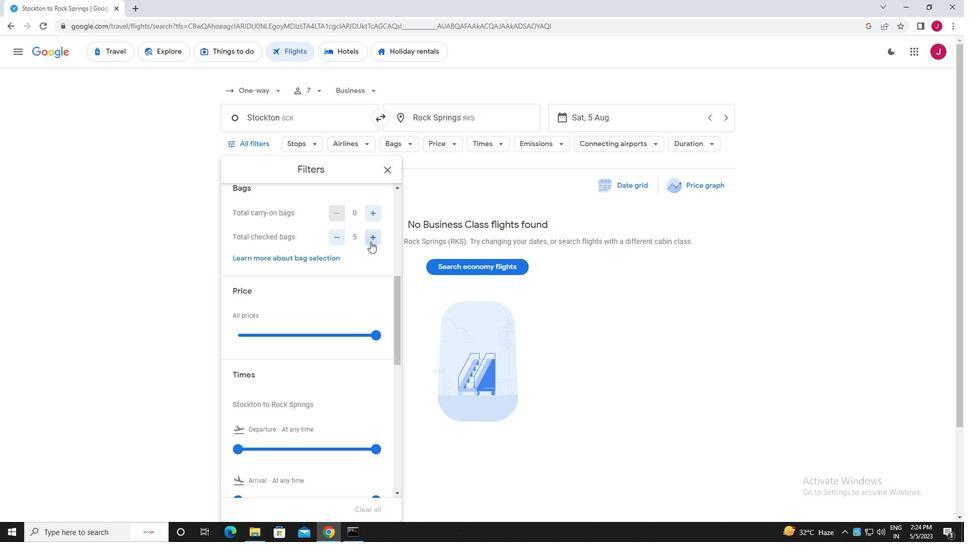 
Action: Mouse moved to (367, 242)
Screenshot: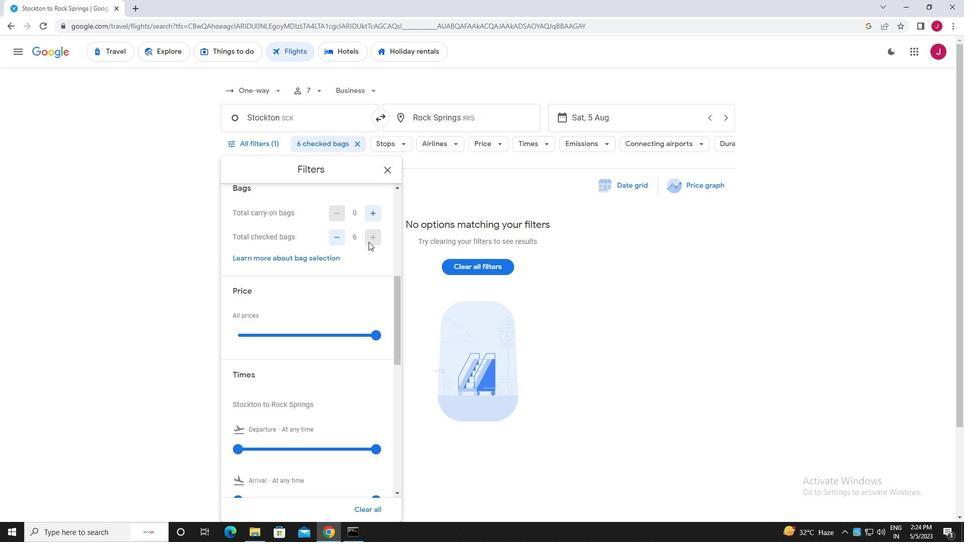 
Action: Mouse scrolled (367, 241) with delta (0, 0)
Screenshot: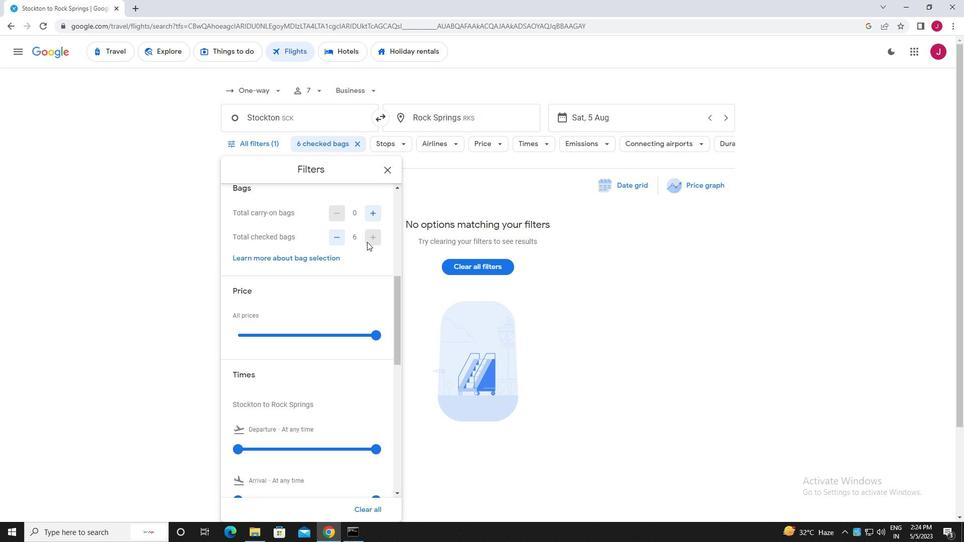 
Action: Mouse scrolled (367, 241) with delta (0, 0)
Screenshot: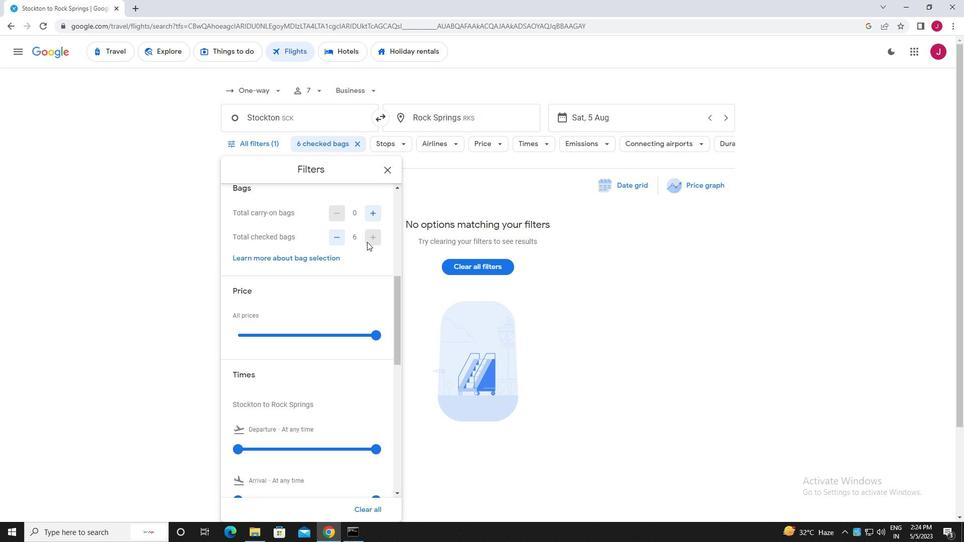 
Action: Mouse moved to (377, 234)
Screenshot: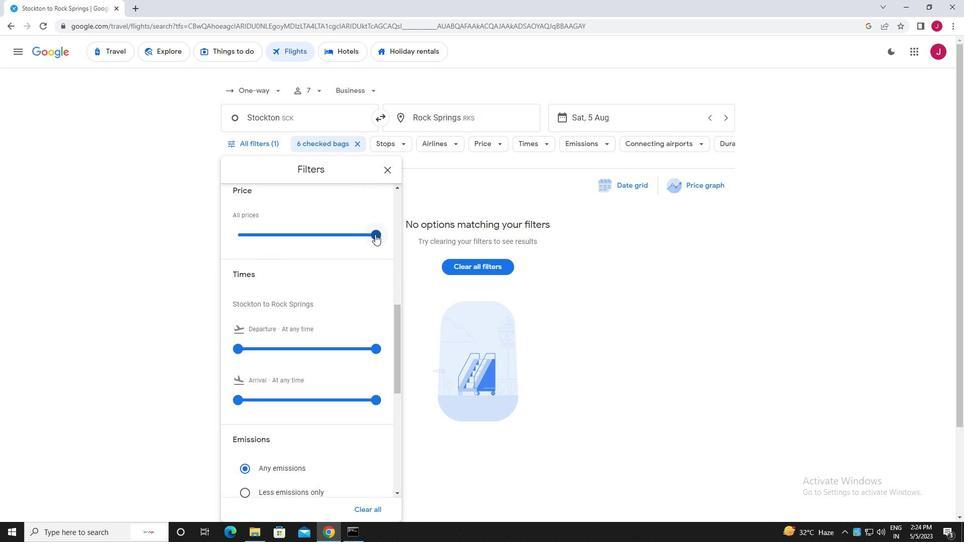 
Action: Mouse pressed left at (377, 234)
Screenshot: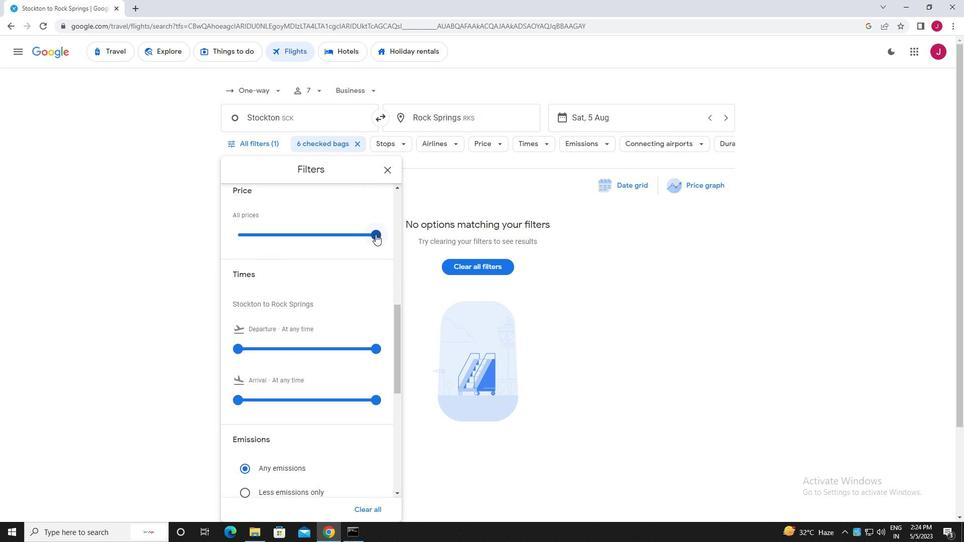 
Action: Mouse moved to (371, 252)
Screenshot: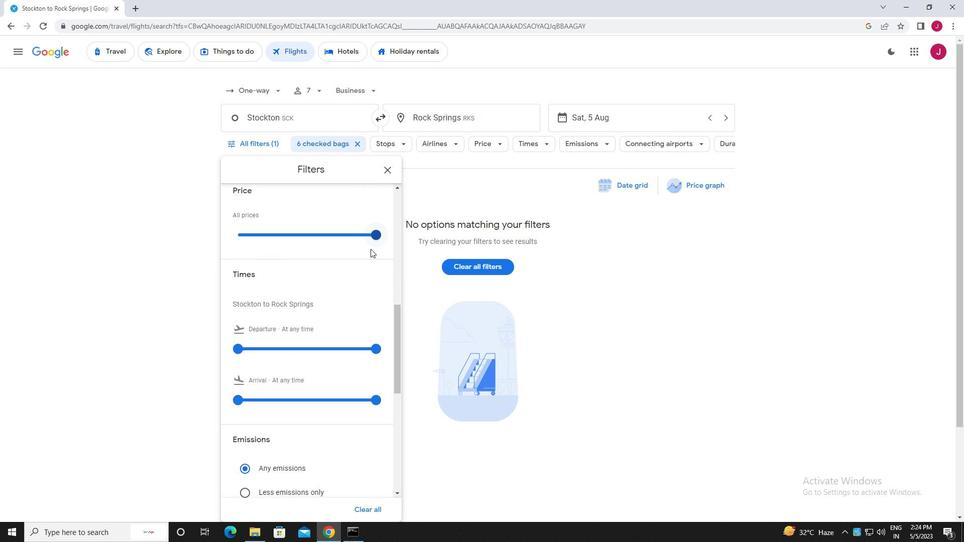 
Action: Mouse scrolled (371, 251) with delta (0, 0)
Screenshot: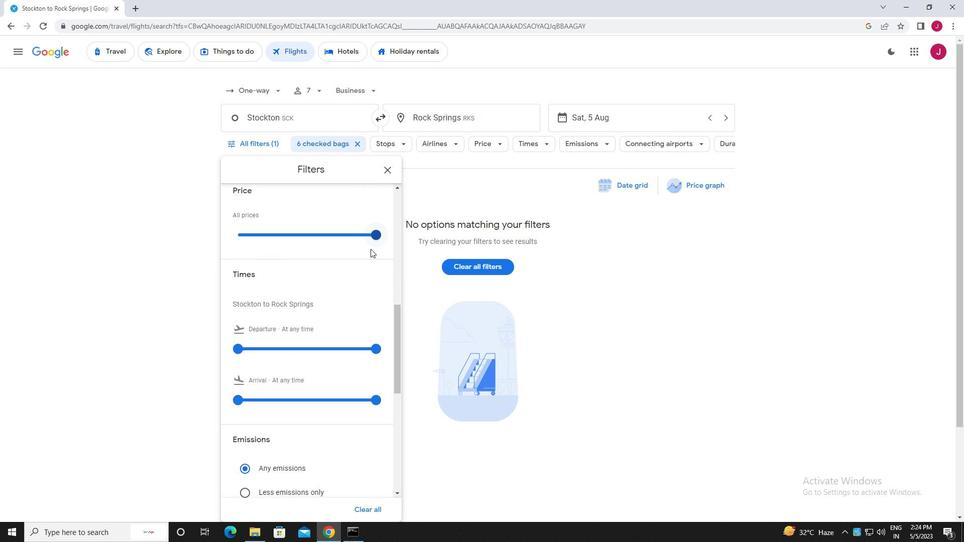 
Action: Mouse moved to (372, 253)
Screenshot: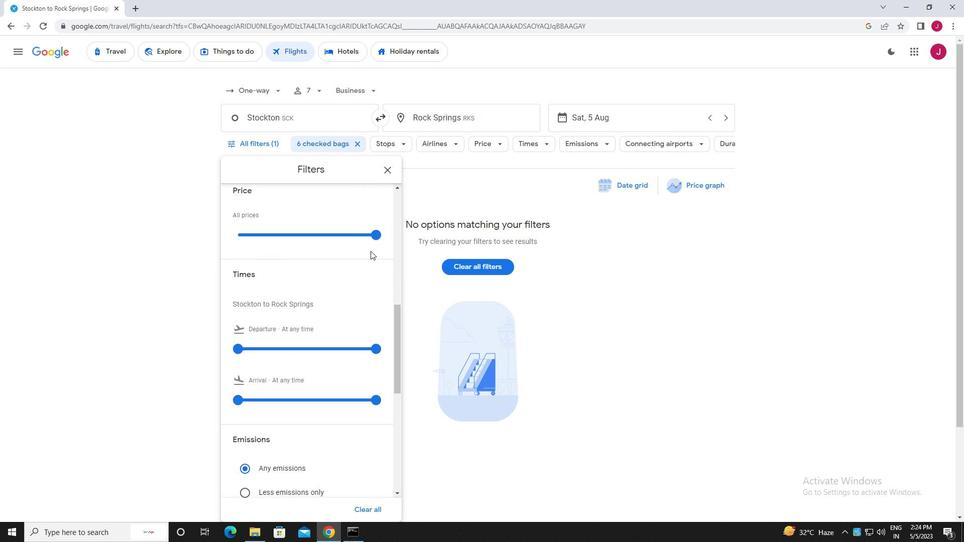 
Action: Mouse scrolled (372, 252) with delta (0, 0)
Screenshot: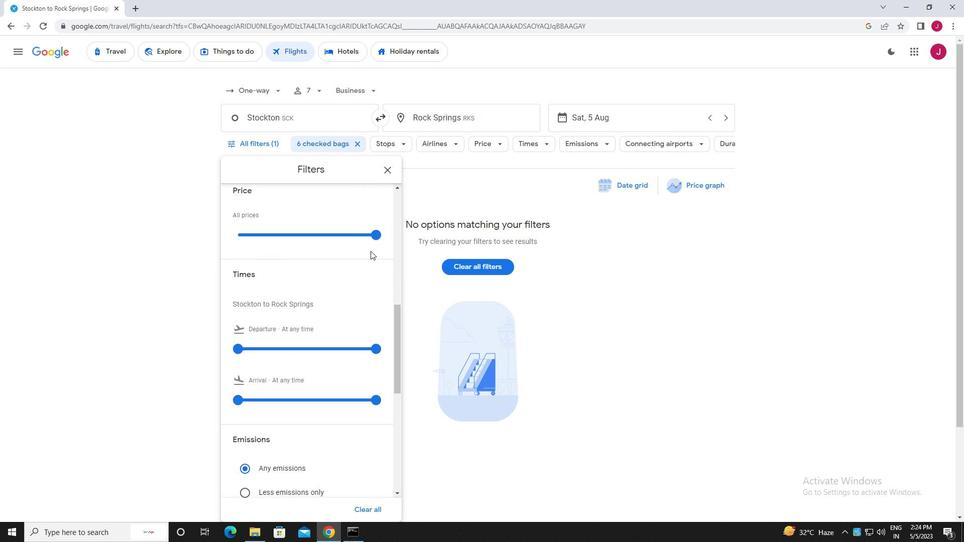 
Action: Mouse moved to (238, 247)
Screenshot: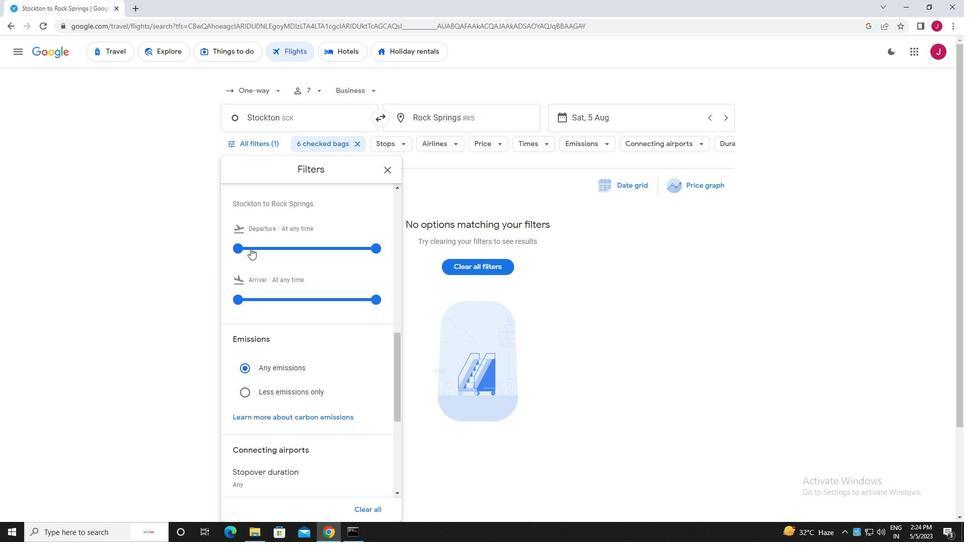 
Action: Mouse pressed left at (238, 247)
Screenshot: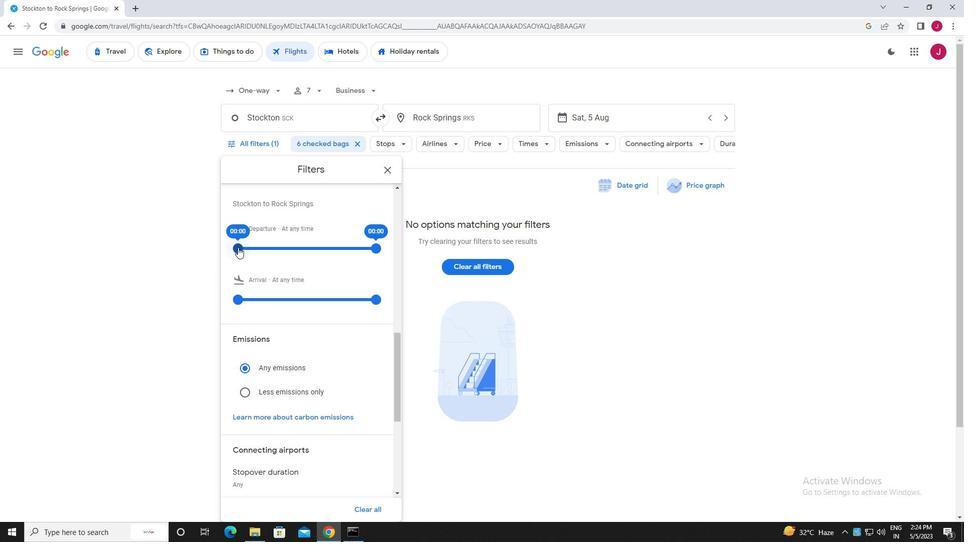 
Action: Mouse moved to (374, 248)
Screenshot: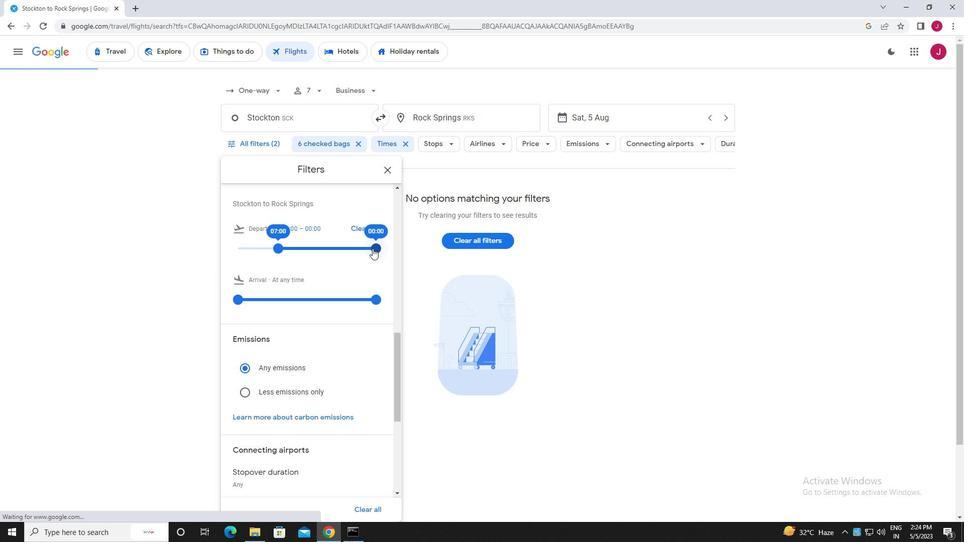 
Action: Mouse pressed left at (374, 248)
Screenshot: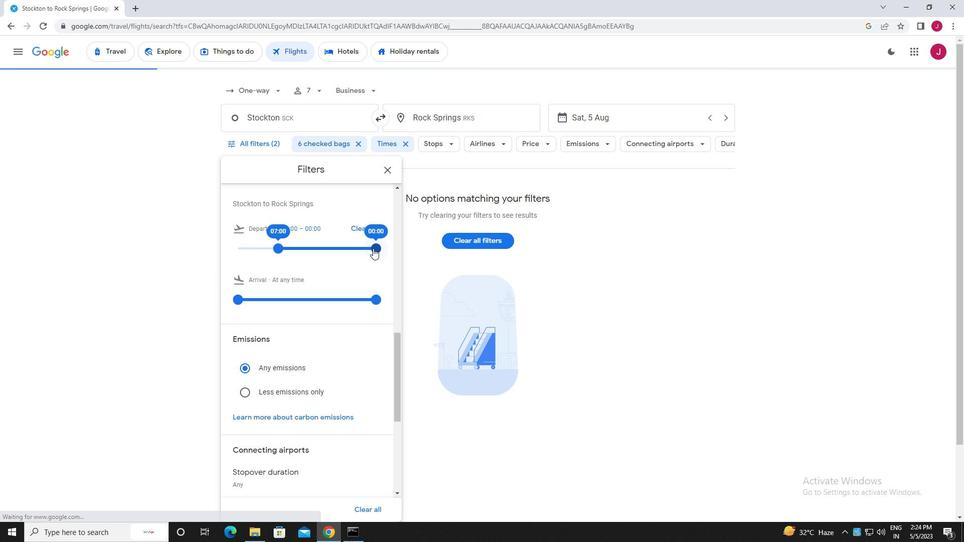 
Action: Mouse moved to (388, 168)
Screenshot: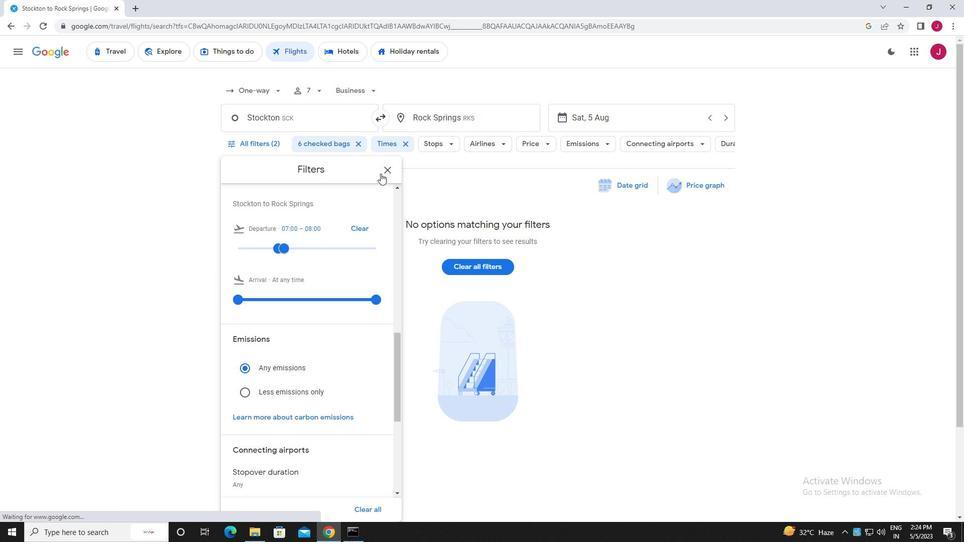 
Action: Mouse pressed left at (388, 168)
Screenshot: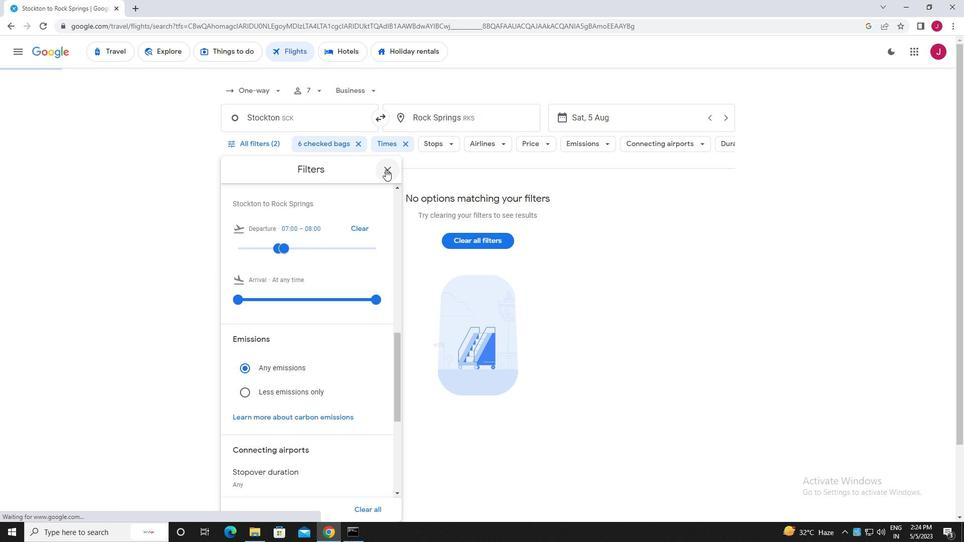 
Action: Mouse moved to (385, 168)
Screenshot: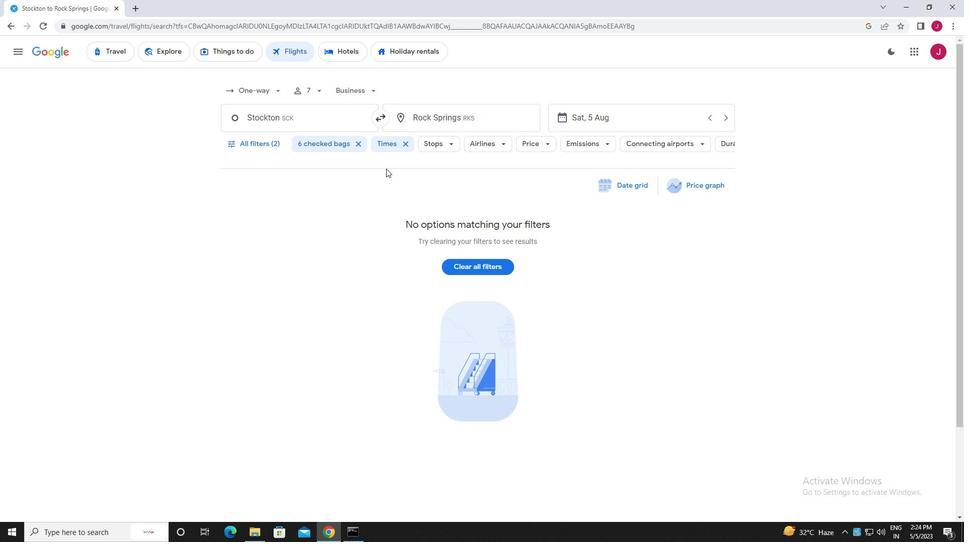 
